 Task: Create a due date automation trigger when advanced on, on the monday after a card is due add content with a name or a description not starting with resume at 11:00 AM.
Action: Mouse moved to (1130, 336)
Screenshot: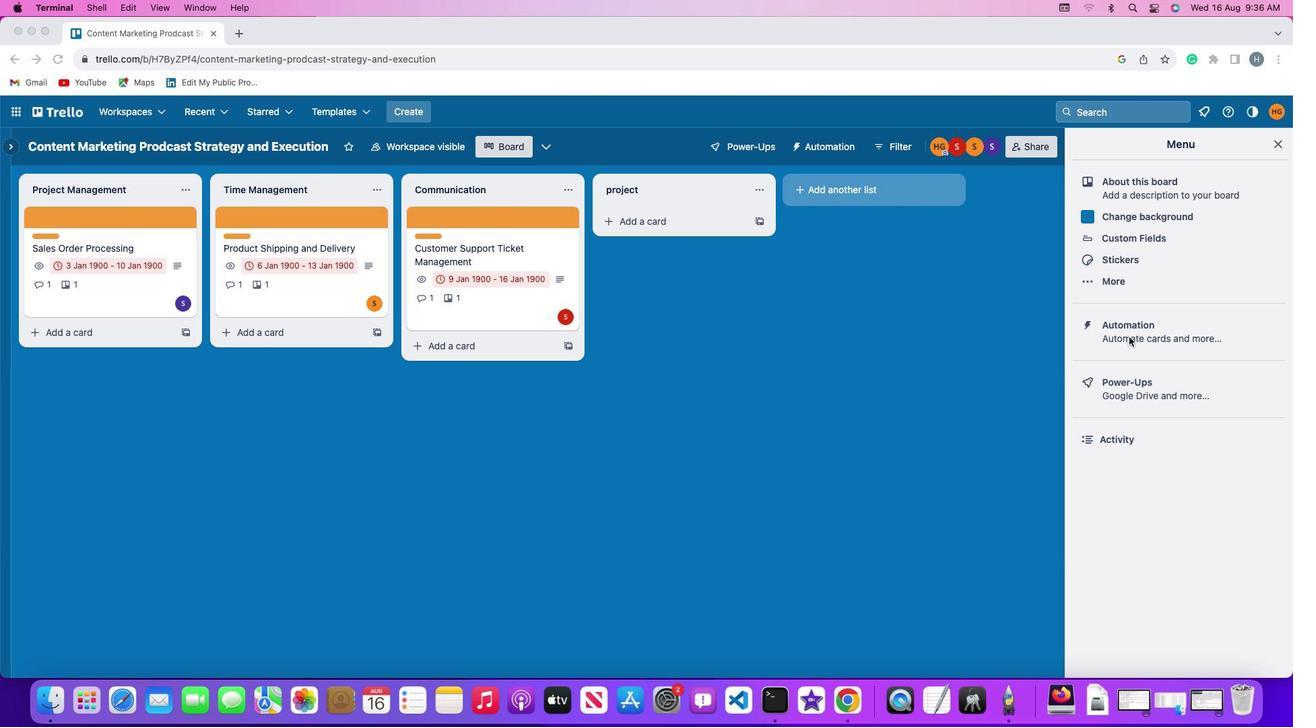 
Action: Mouse pressed left at (1130, 336)
Screenshot: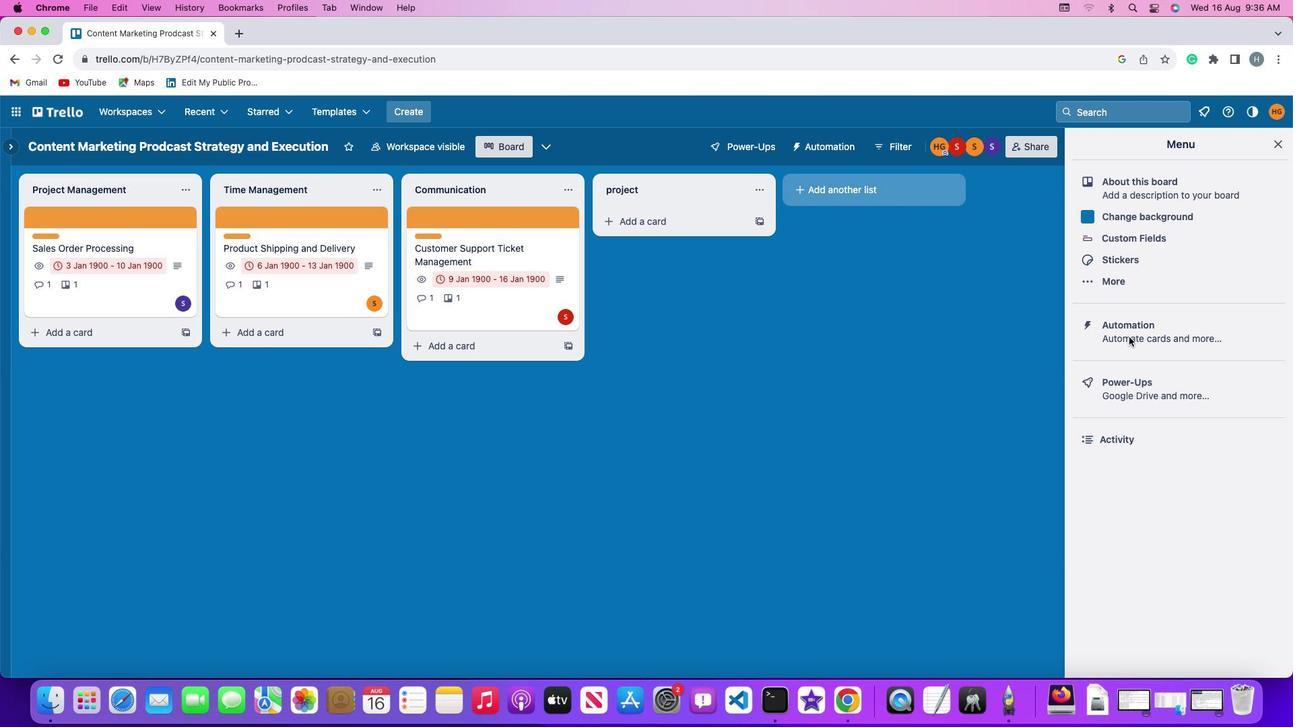 
Action: Mouse pressed left at (1130, 336)
Screenshot: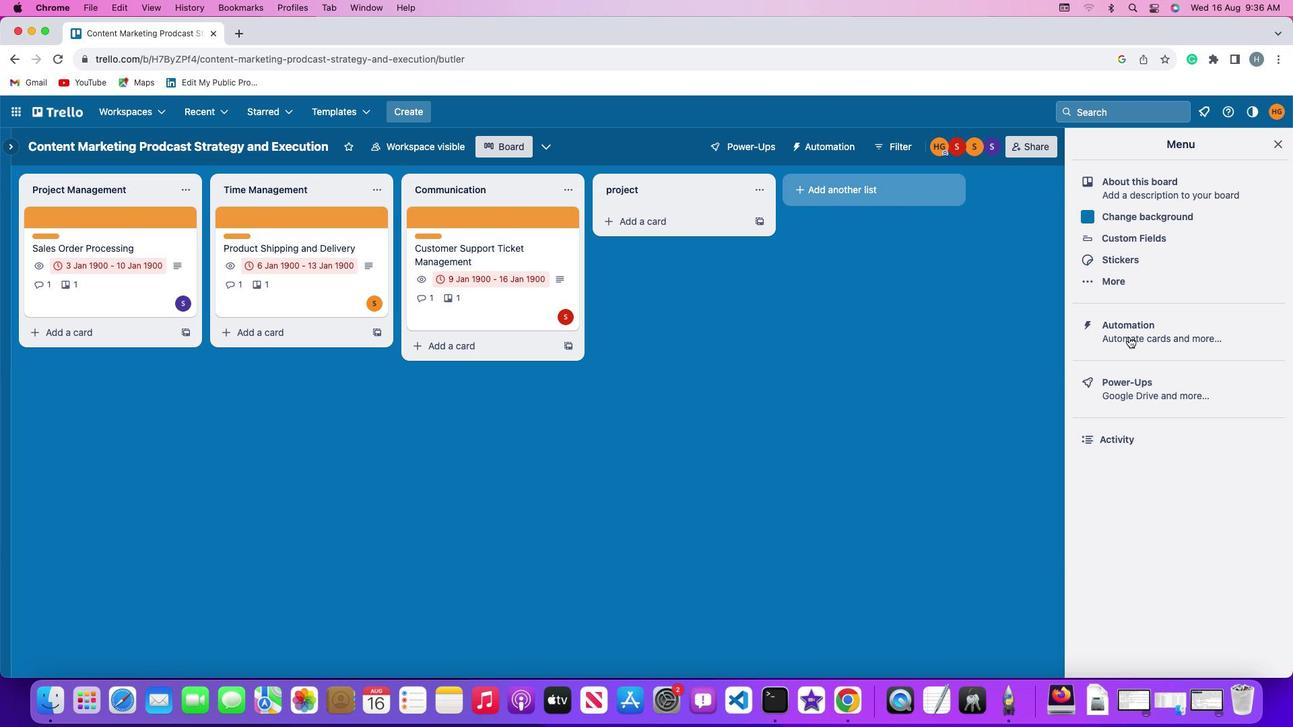 
Action: Mouse moved to (80, 321)
Screenshot: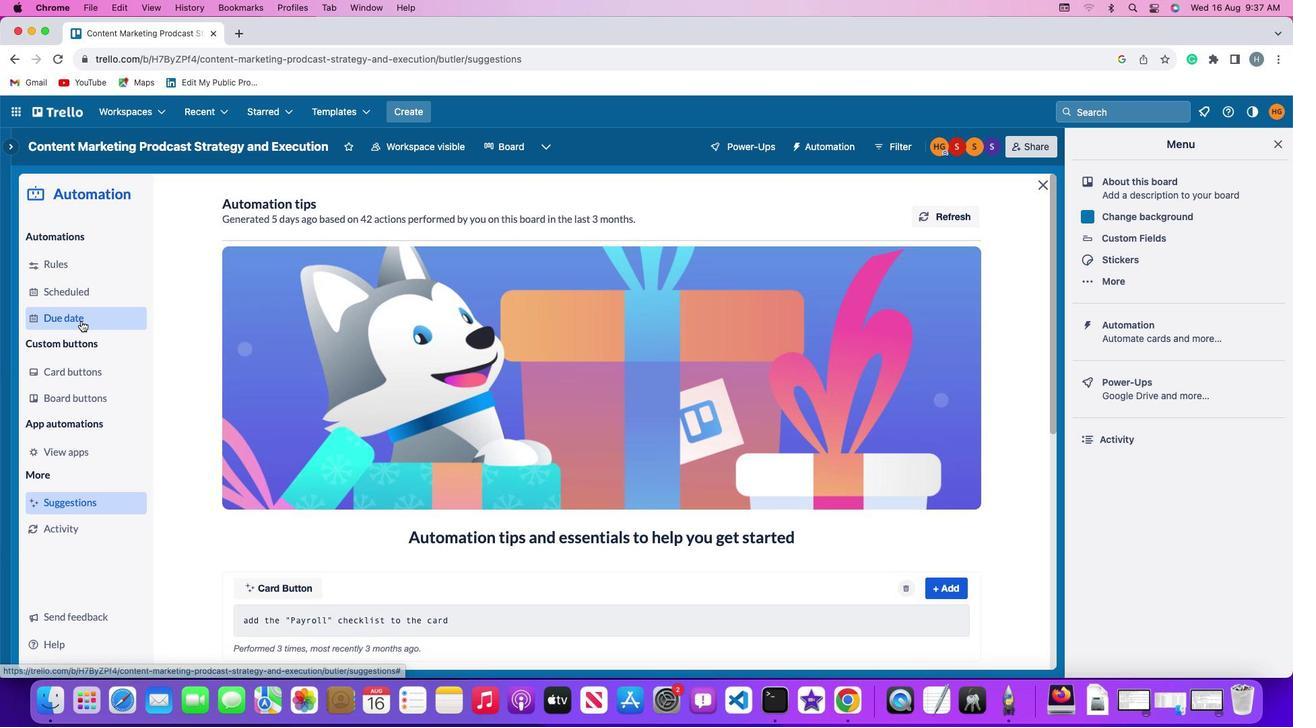 
Action: Mouse pressed left at (80, 321)
Screenshot: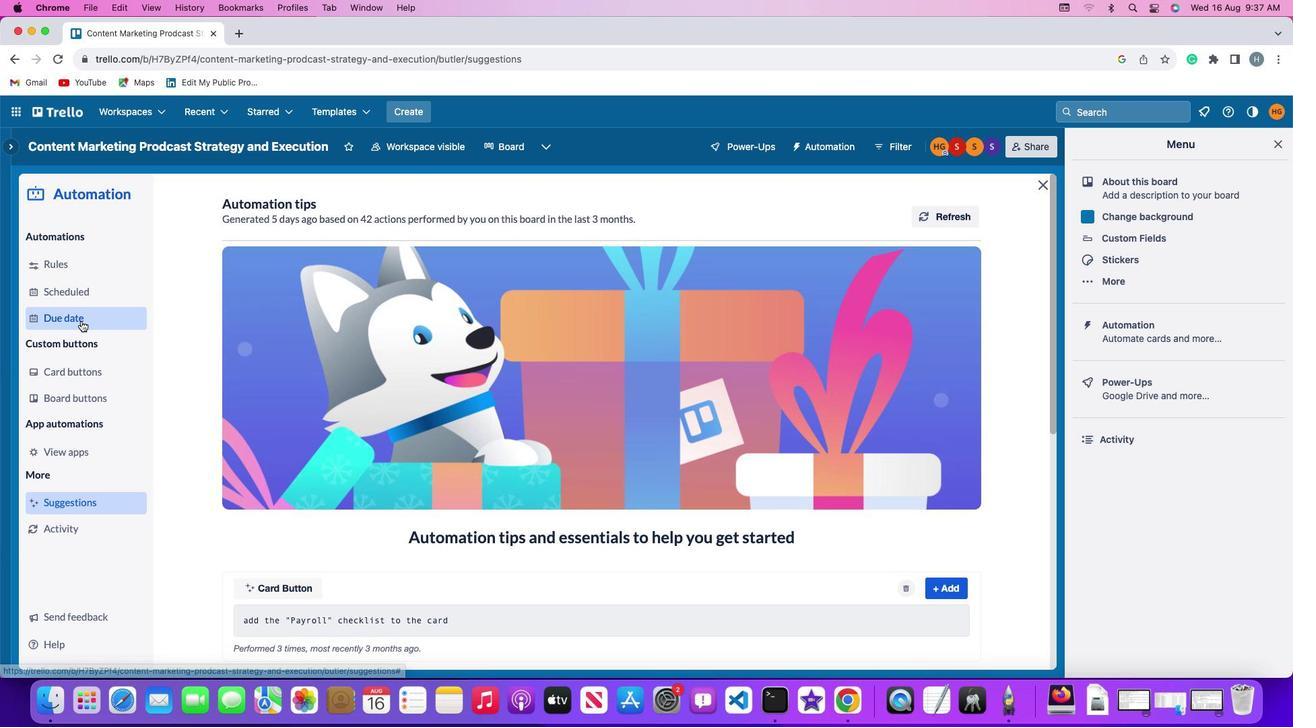 
Action: Mouse moved to (914, 204)
Screenshot: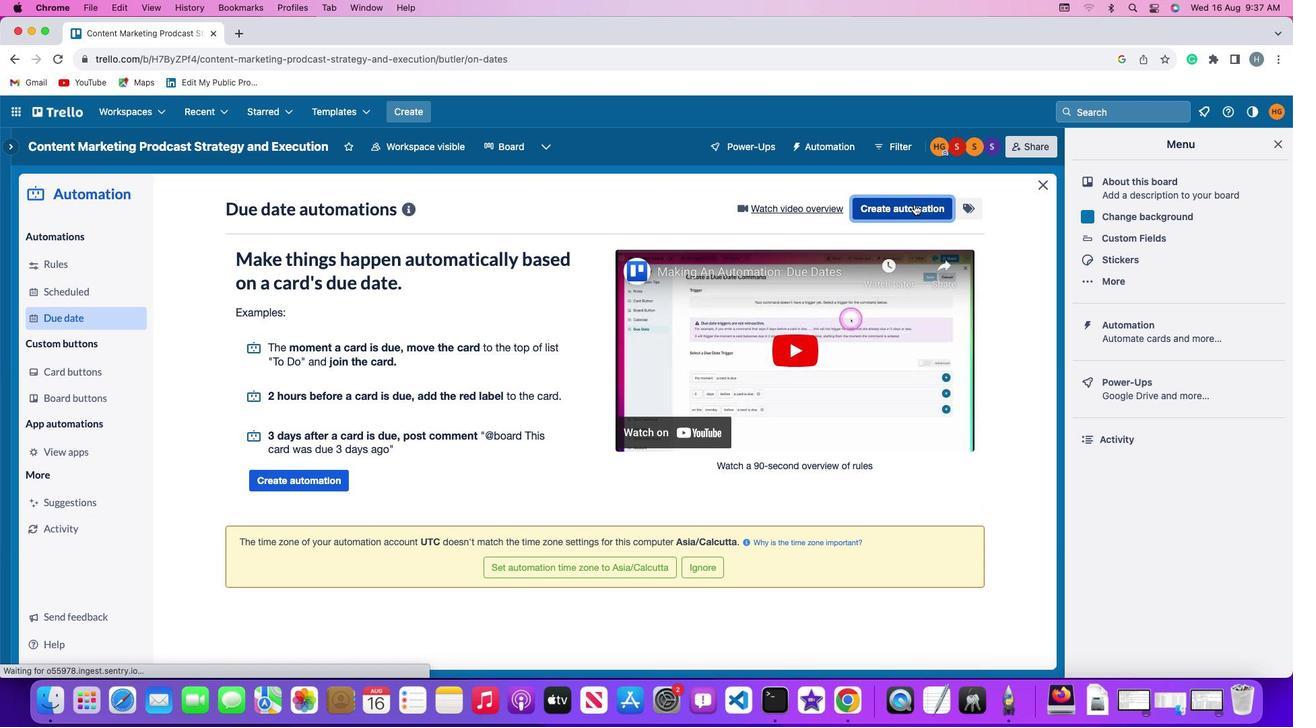 
Action: Mouse pressed left at (914, 204)
Screenshot: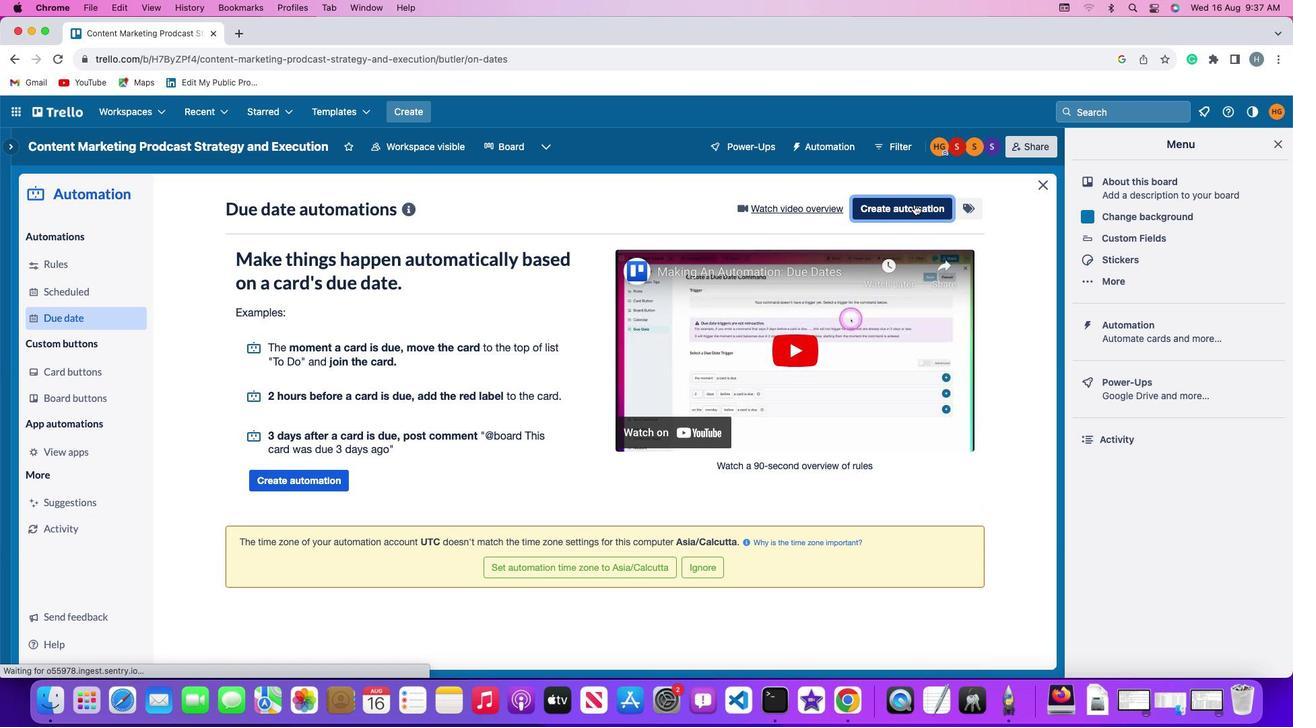 
Action: Mouse moved to (318, 340)
Screenshot: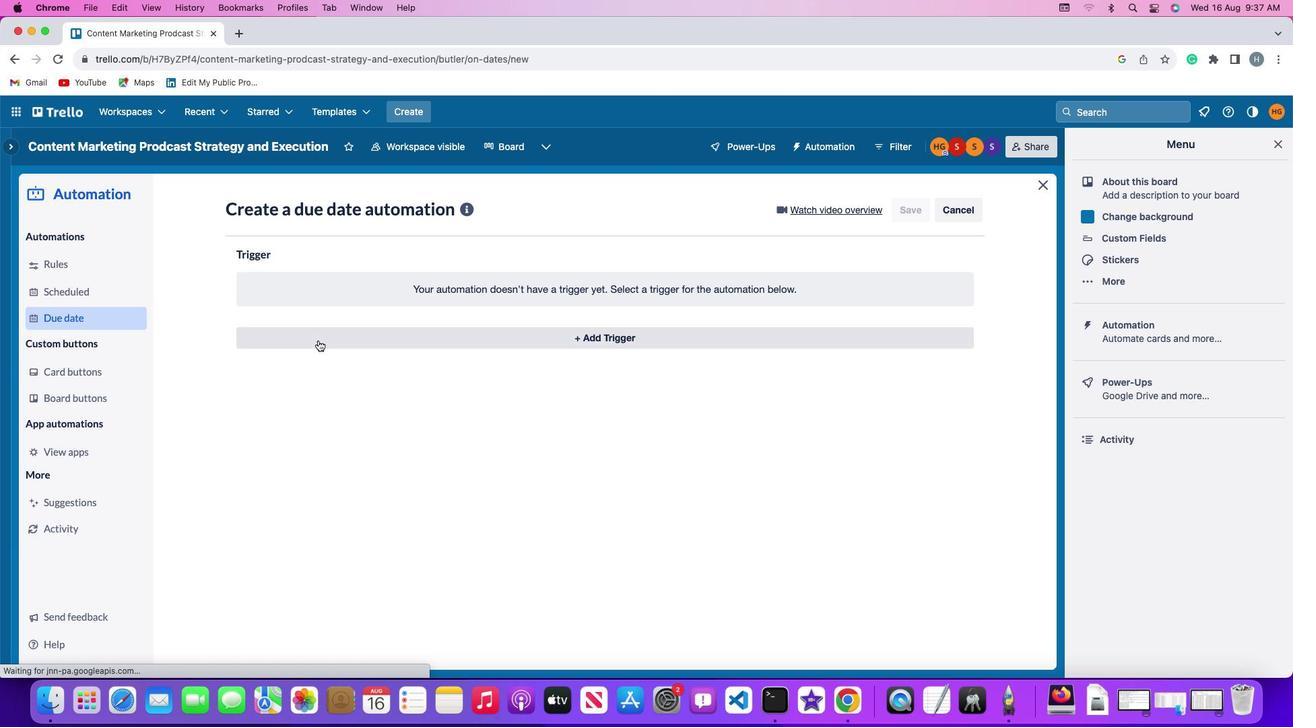 
Action: Mouse pressed left at (318, 340)
Screenshot: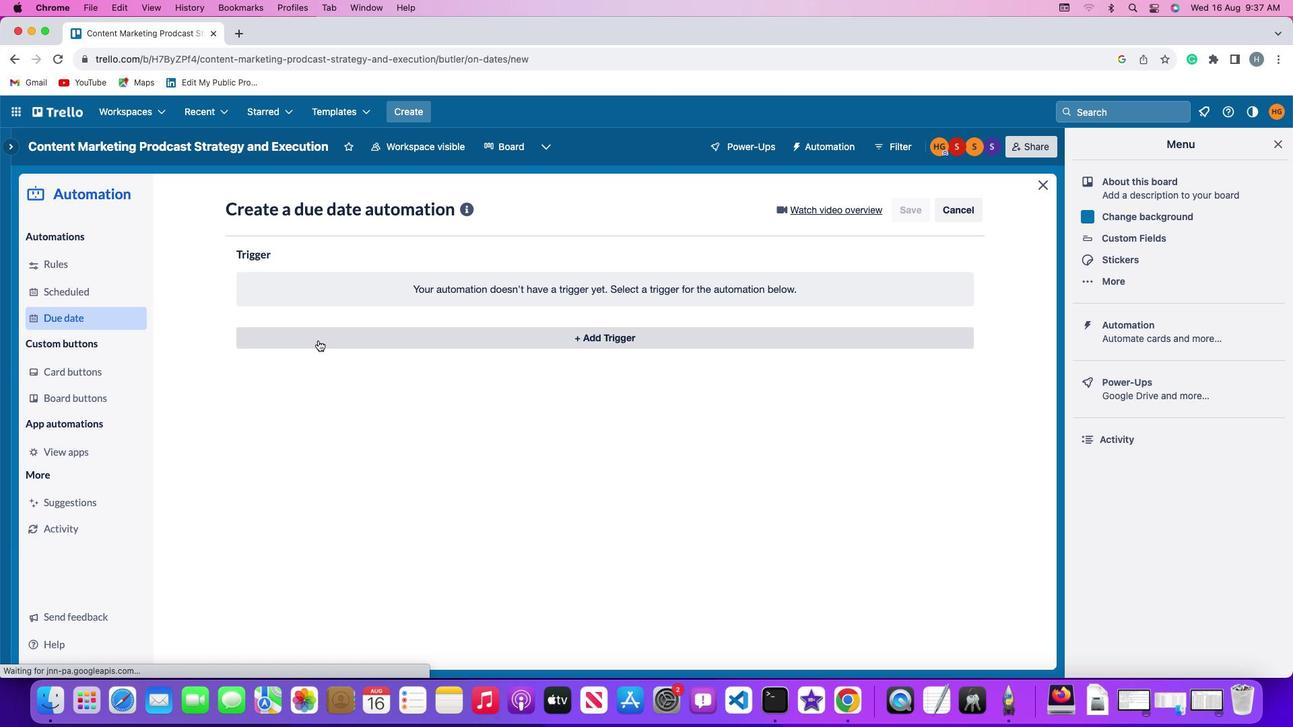 
Action: Mouse moved to (291, 592)
Screenshot: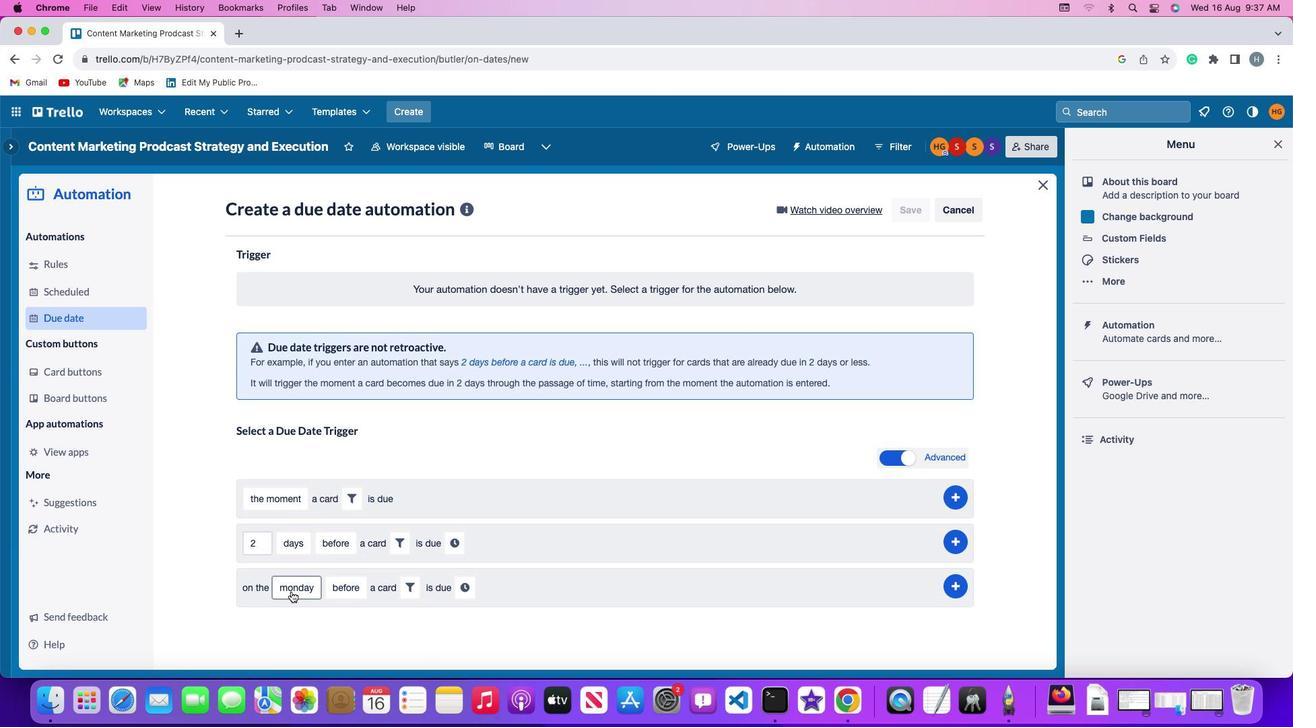 
Action: Mouse pressed left at (291, 592)
Screenshot: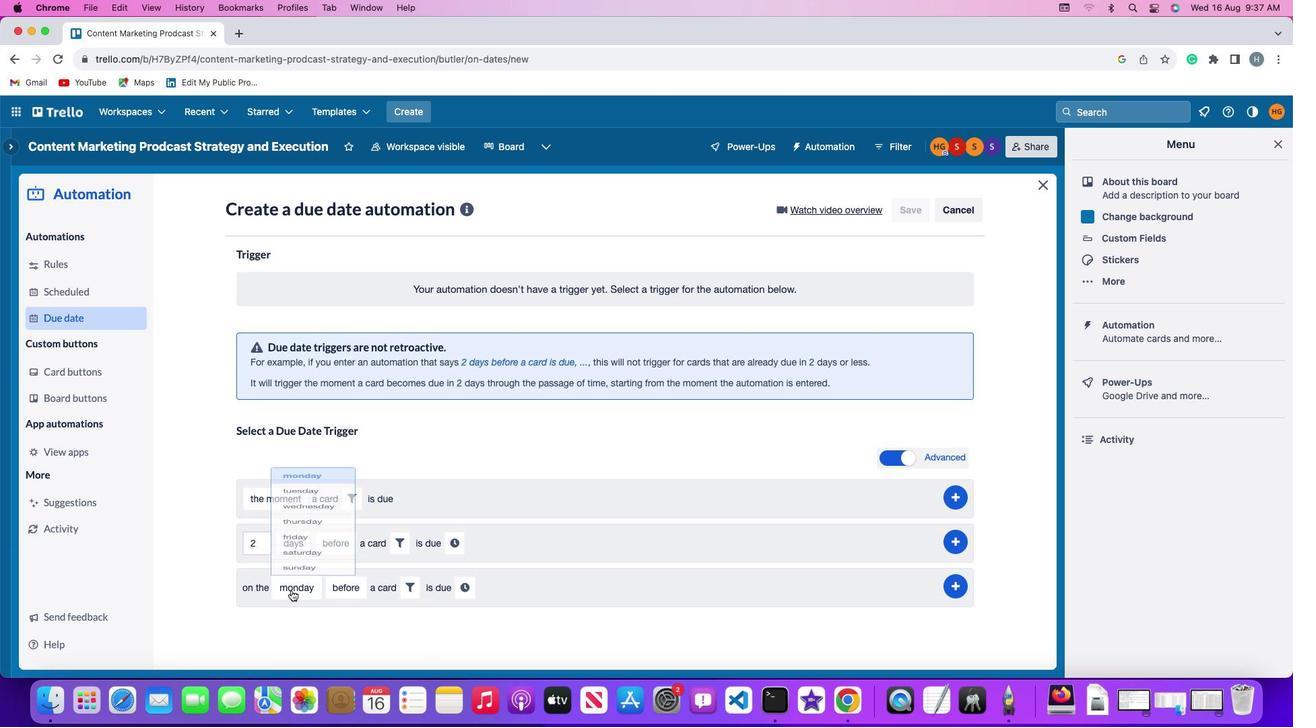 
Action: Mouse moved to (318, 400)
Screenshot: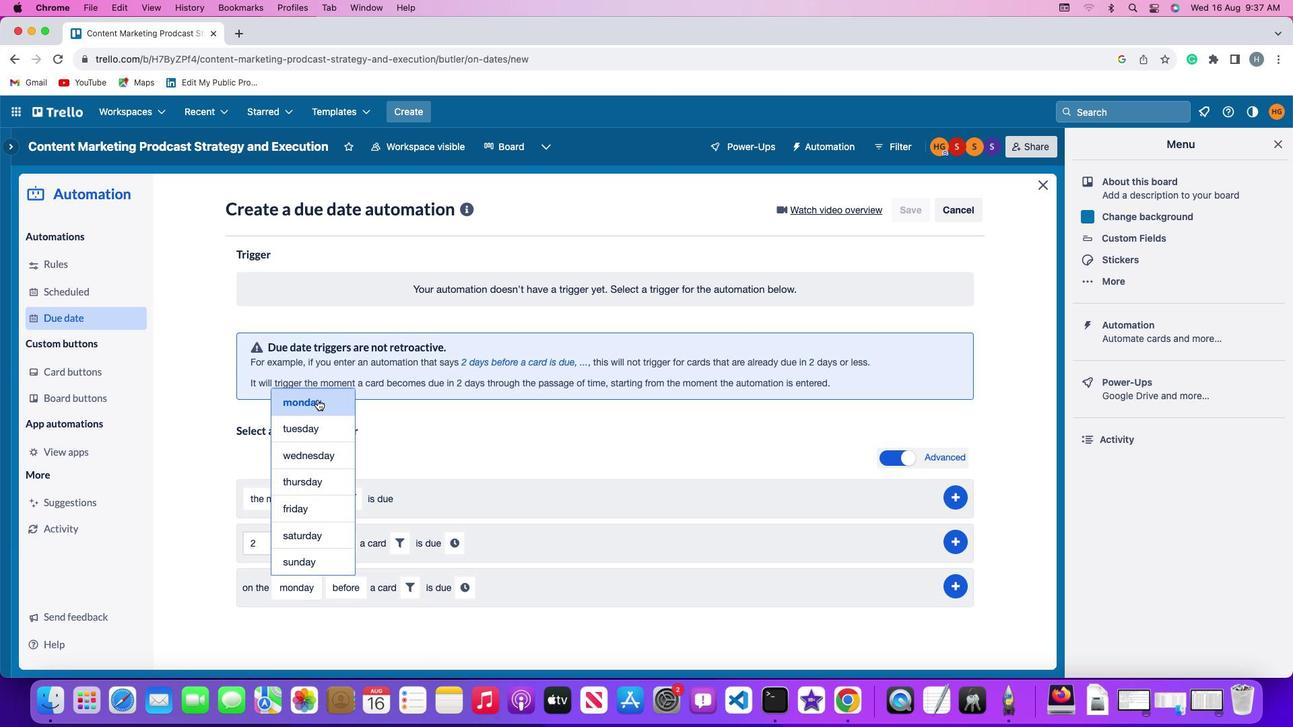 
Action: Mouse pressed left at (318, 400)
Screenshot: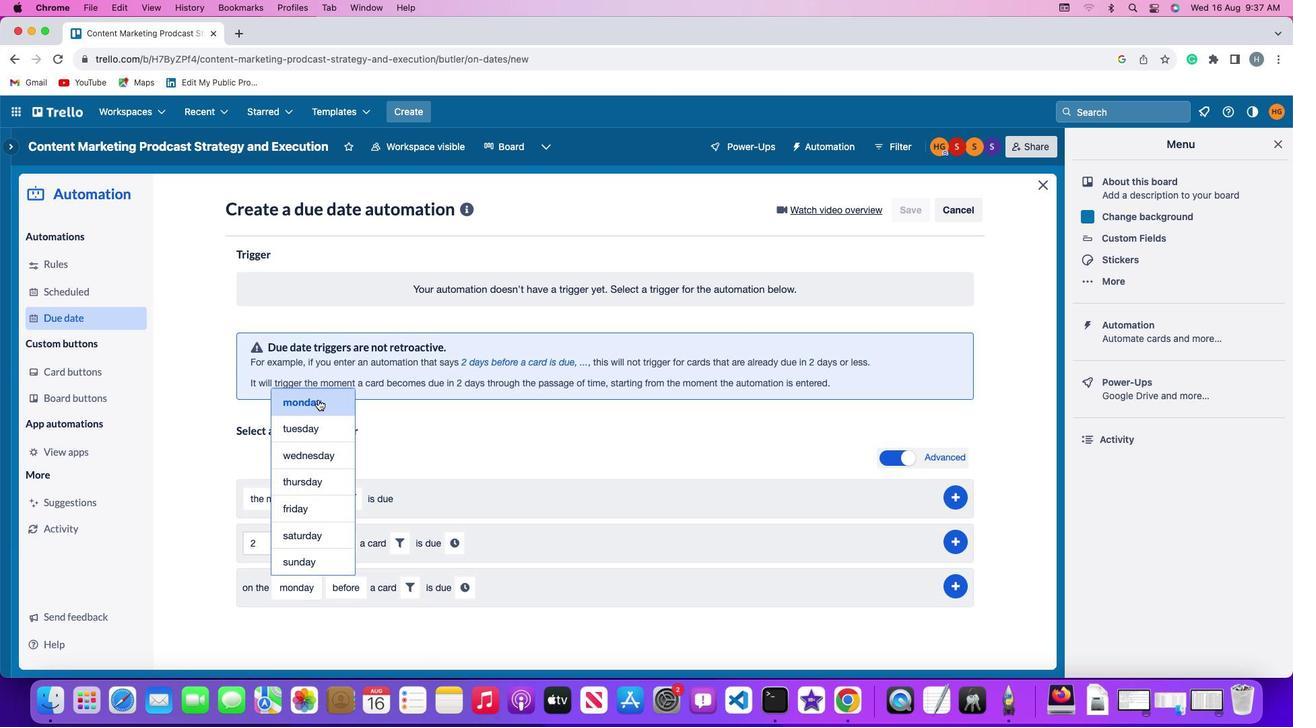 
Action: Mouse moved to (351, 588)
Screenshot: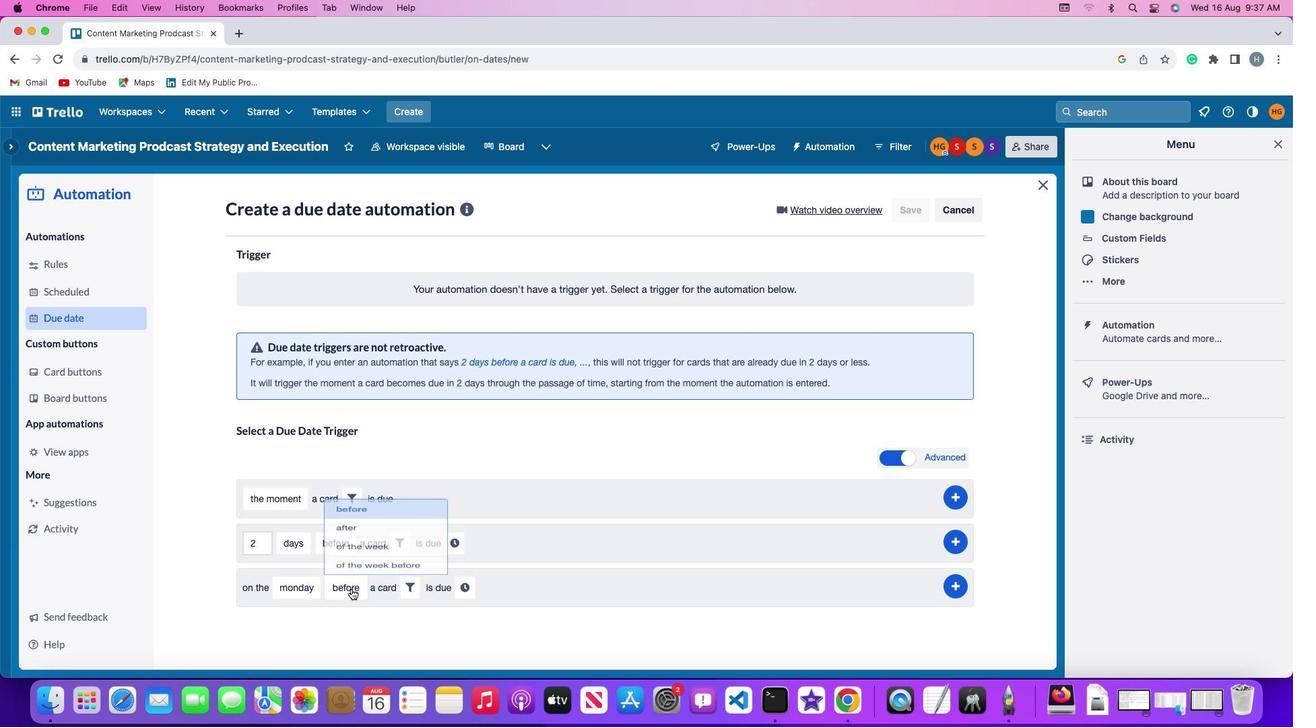 
Action: Mouse pressed left at (351, 588)
Screenshot: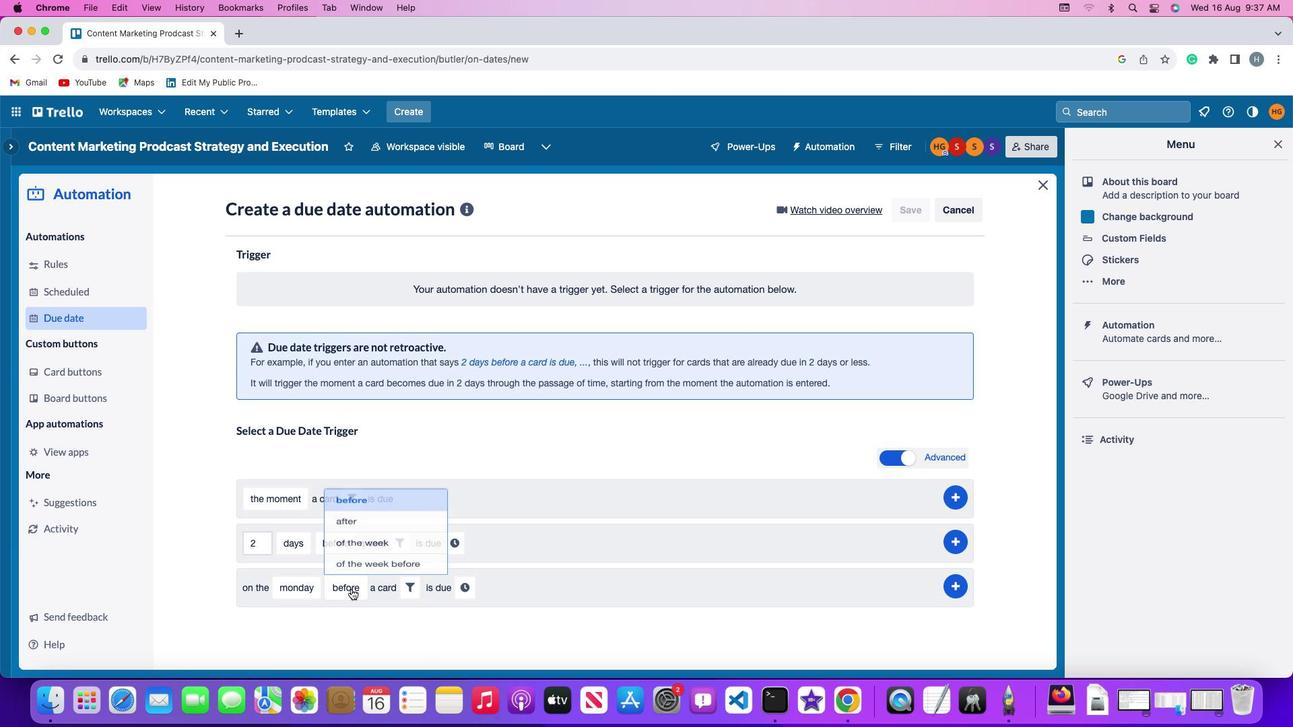 
Action: Mouse moved to (378, 503)
Screenshot: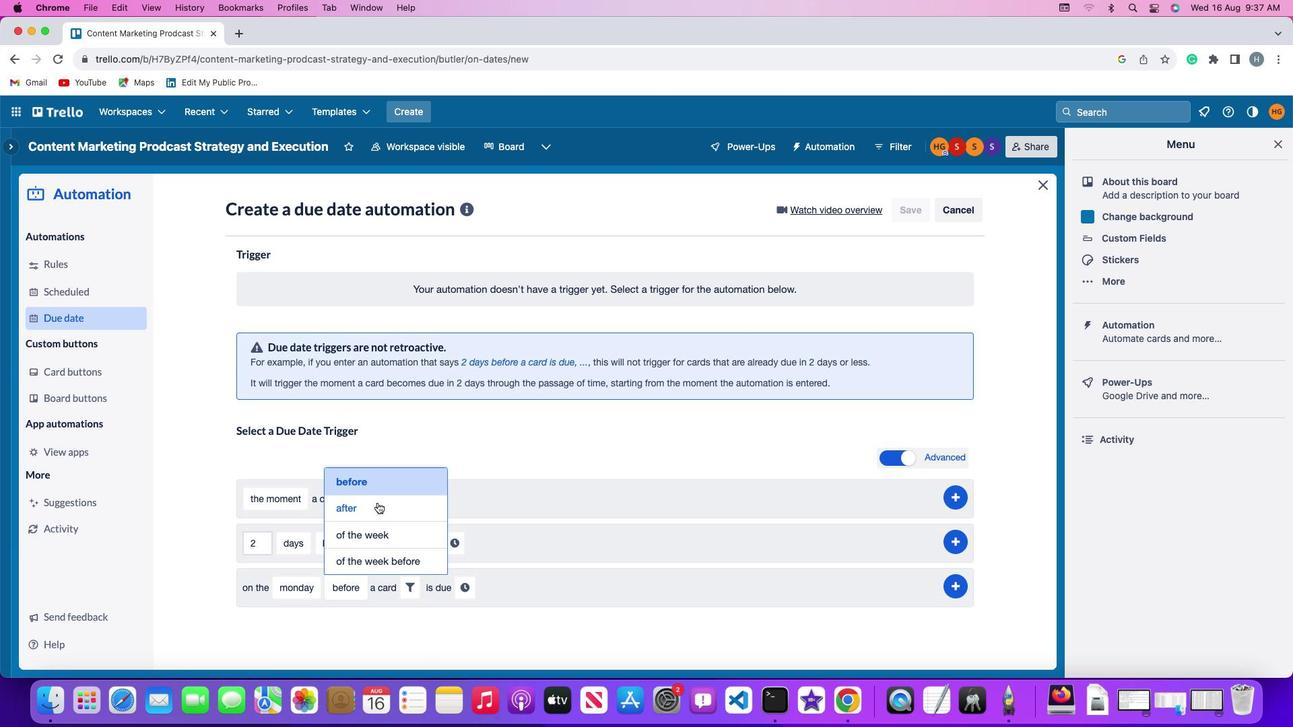 
Action: Mouse pressed left at (378, 503)
Screenshot: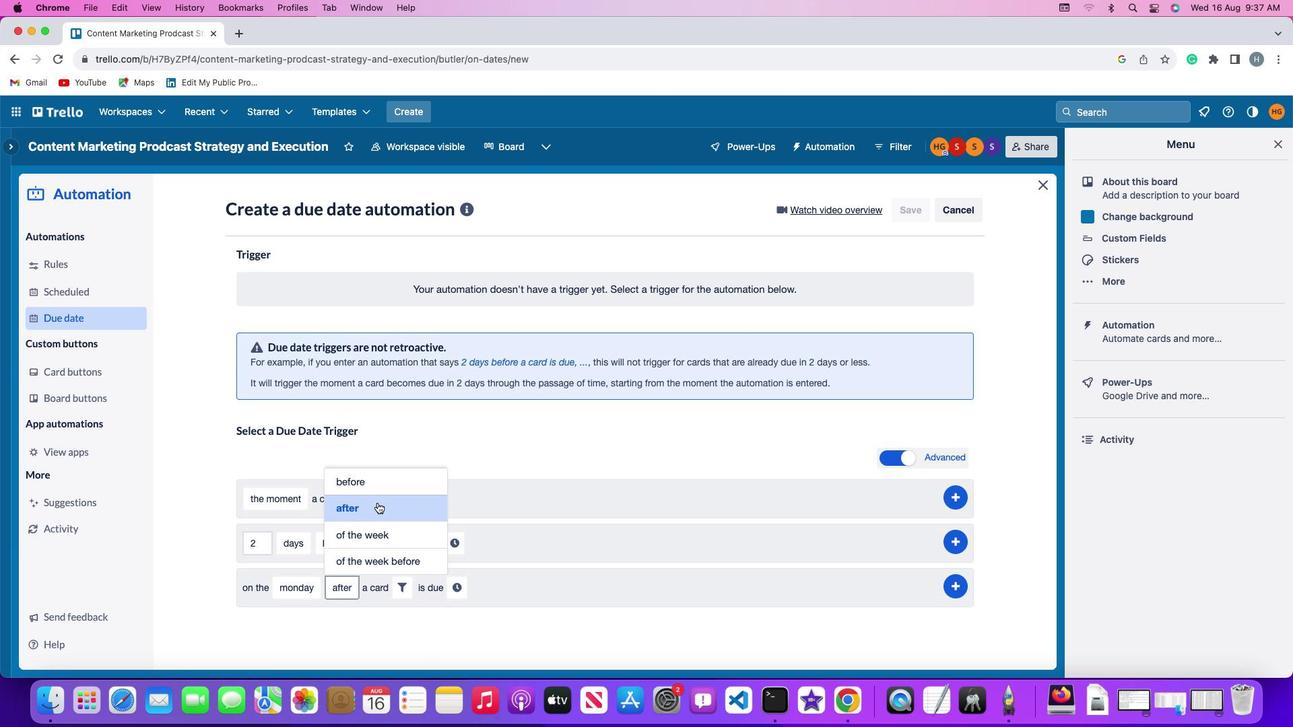 
Action: Mouse moved to (401, 592)
Screenshot: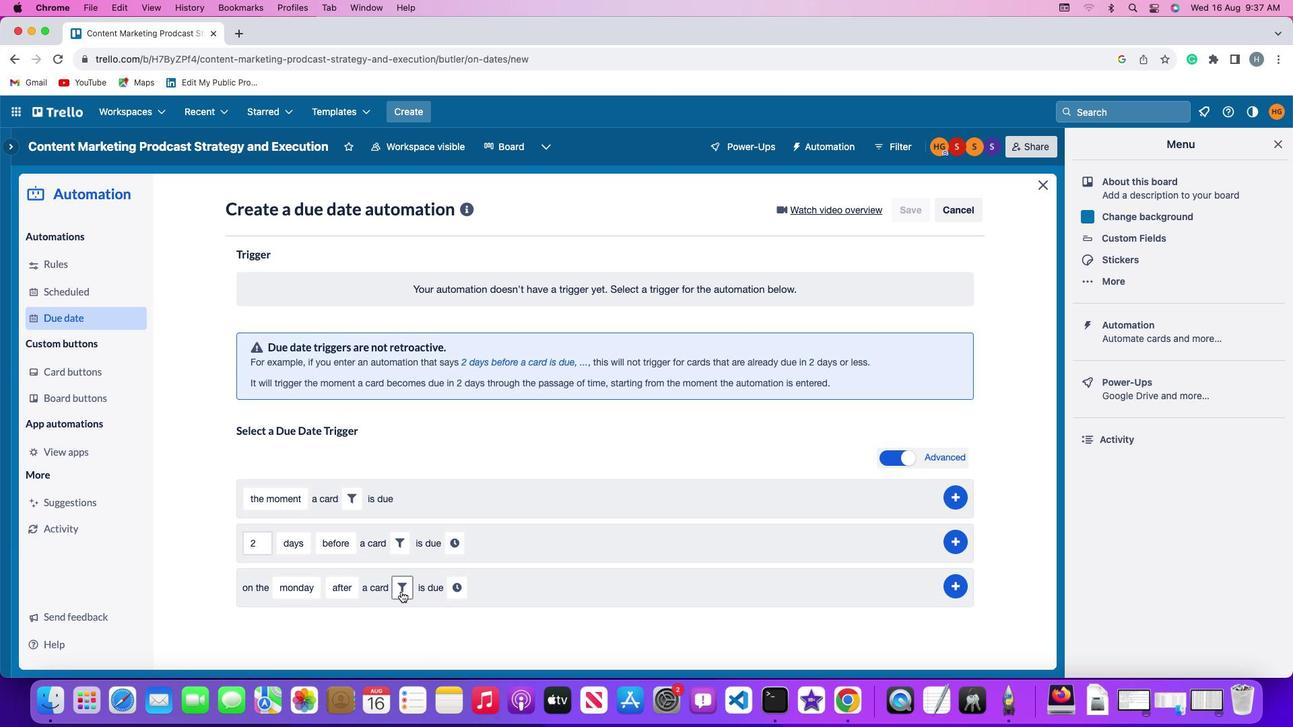 
Action: Mouse pressed left at (401, 592)
Screenshot: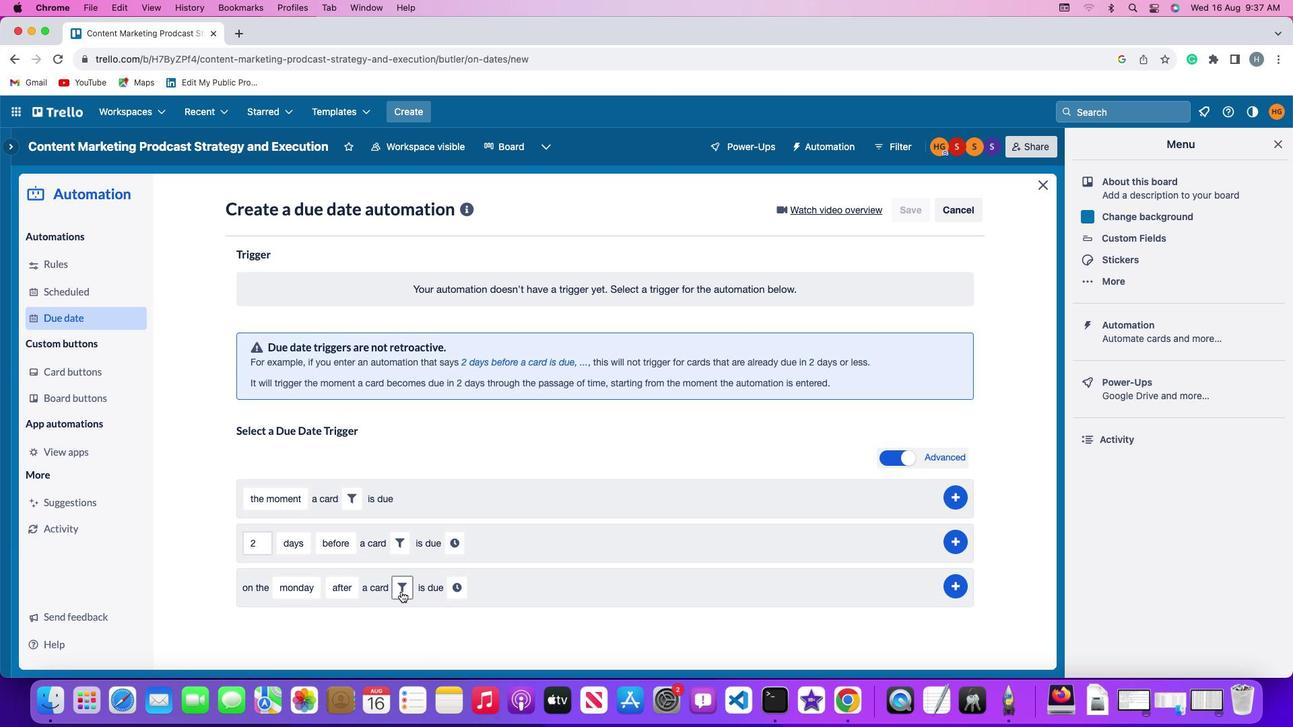 
Action: Mouse moved to (578, 626)
Screenshot: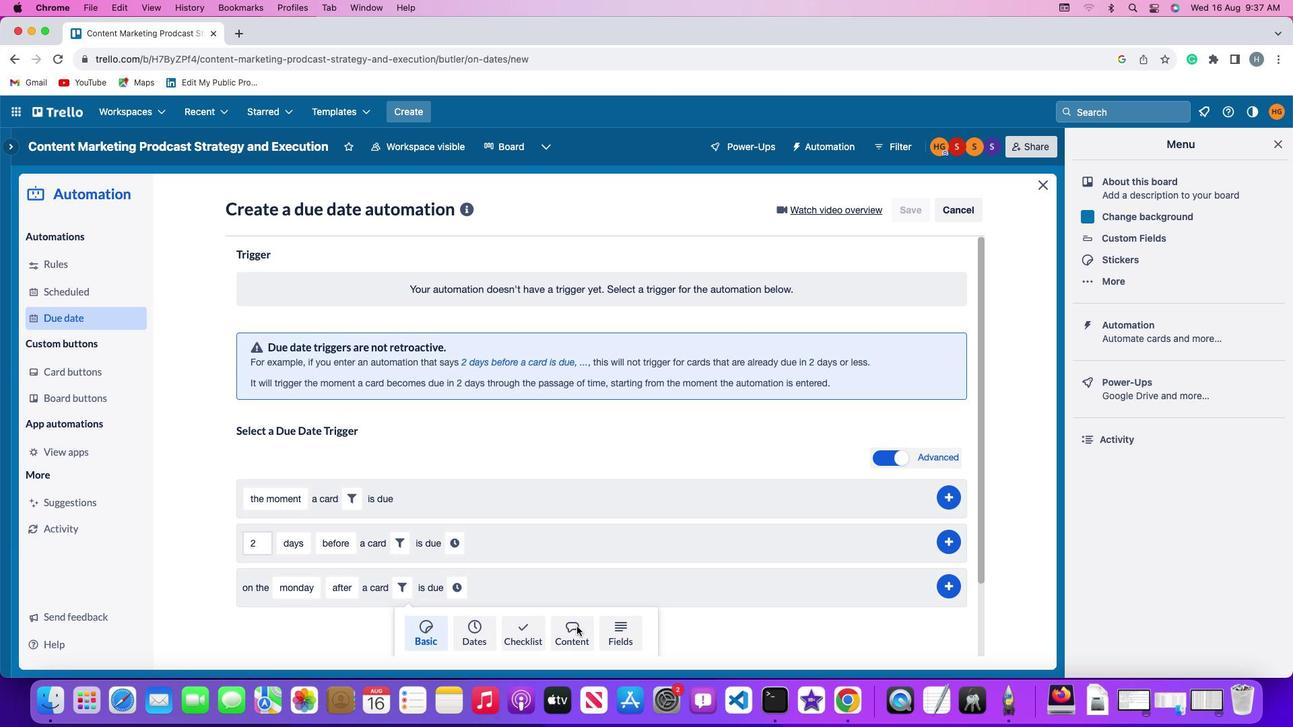 
Action: Mouse pressed left at (578, 626)
Screenshot: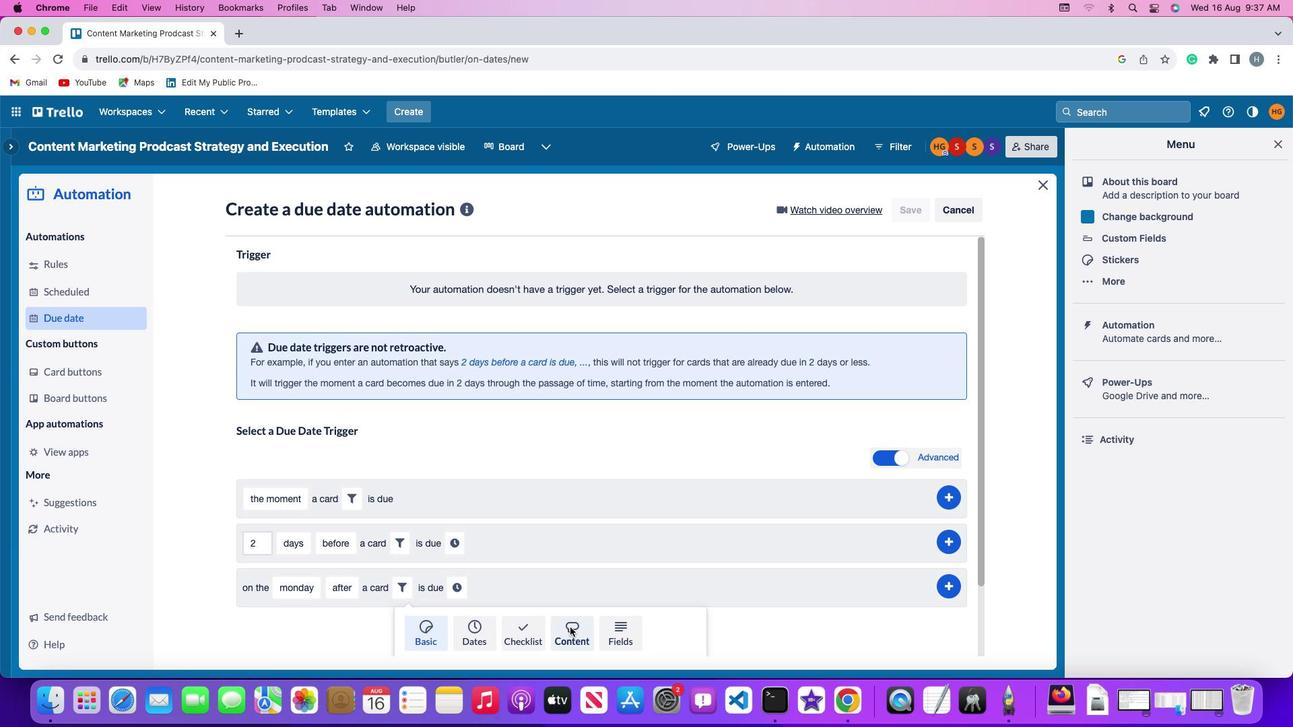 
Action: Mouse moved to (342, 632)
Screenshot: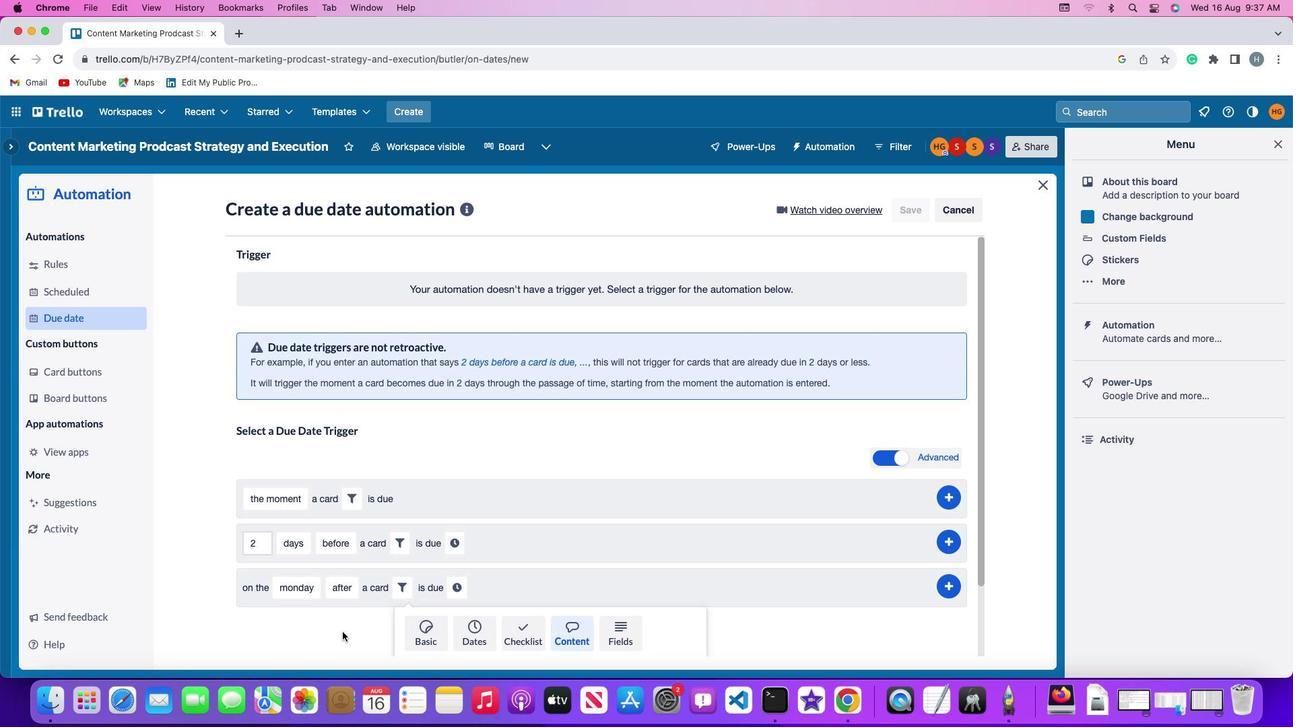 
Action: Mouse scrolled (342, 632) with delta (0, 0)
Screenshot: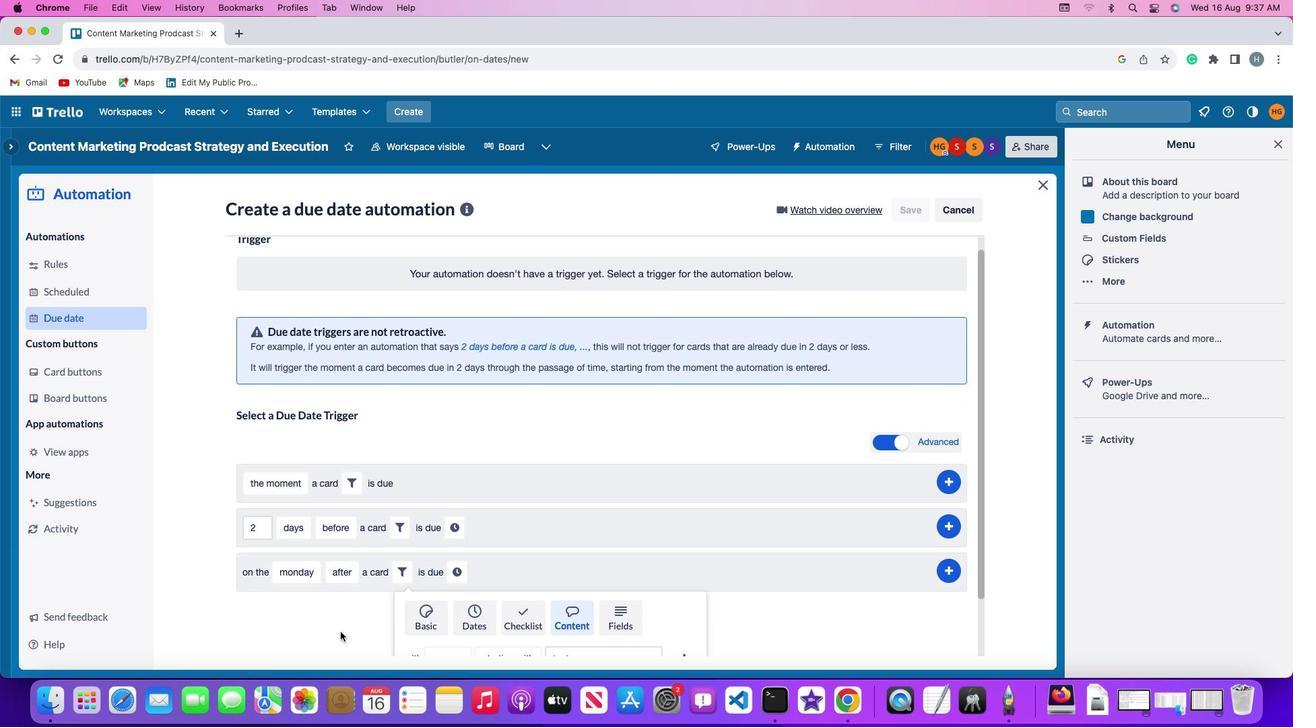
Action: Mouse scrolled (342, 632) with delta (0, 0)
Screenshot: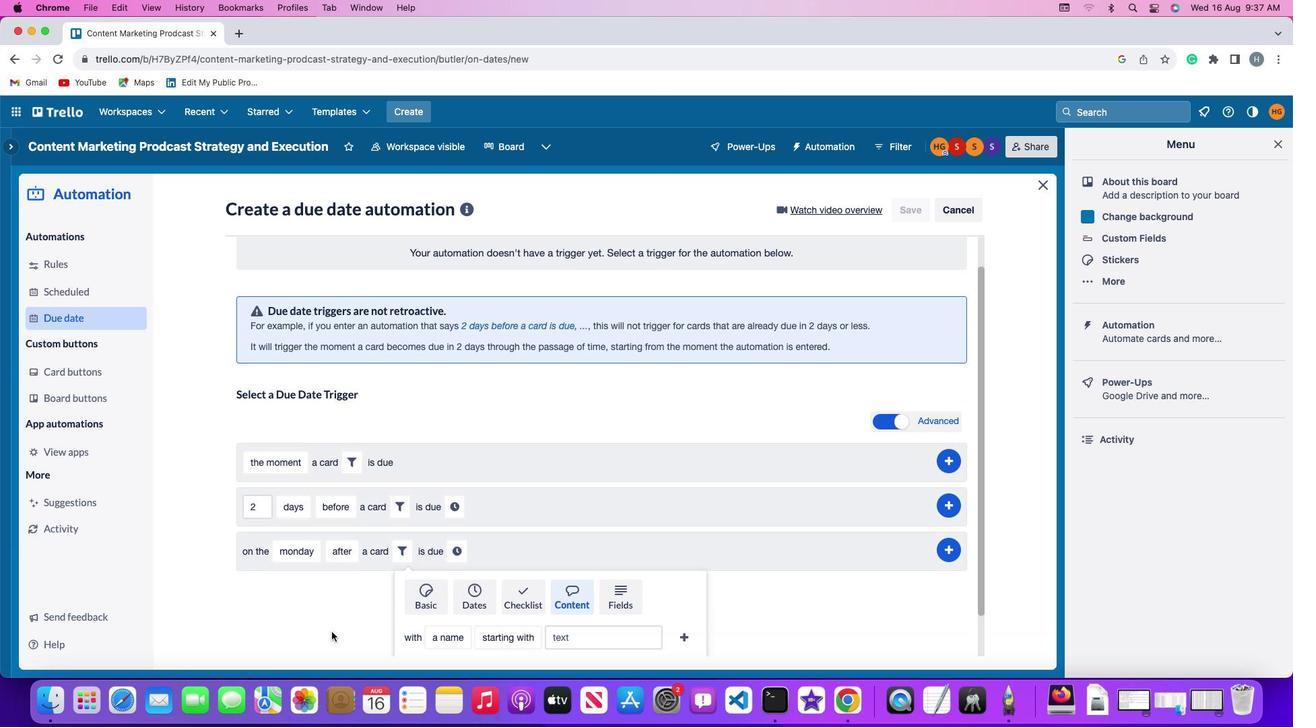
Action: Mouse scrolled (342, 632) with delta (0, -2)
Screenshot: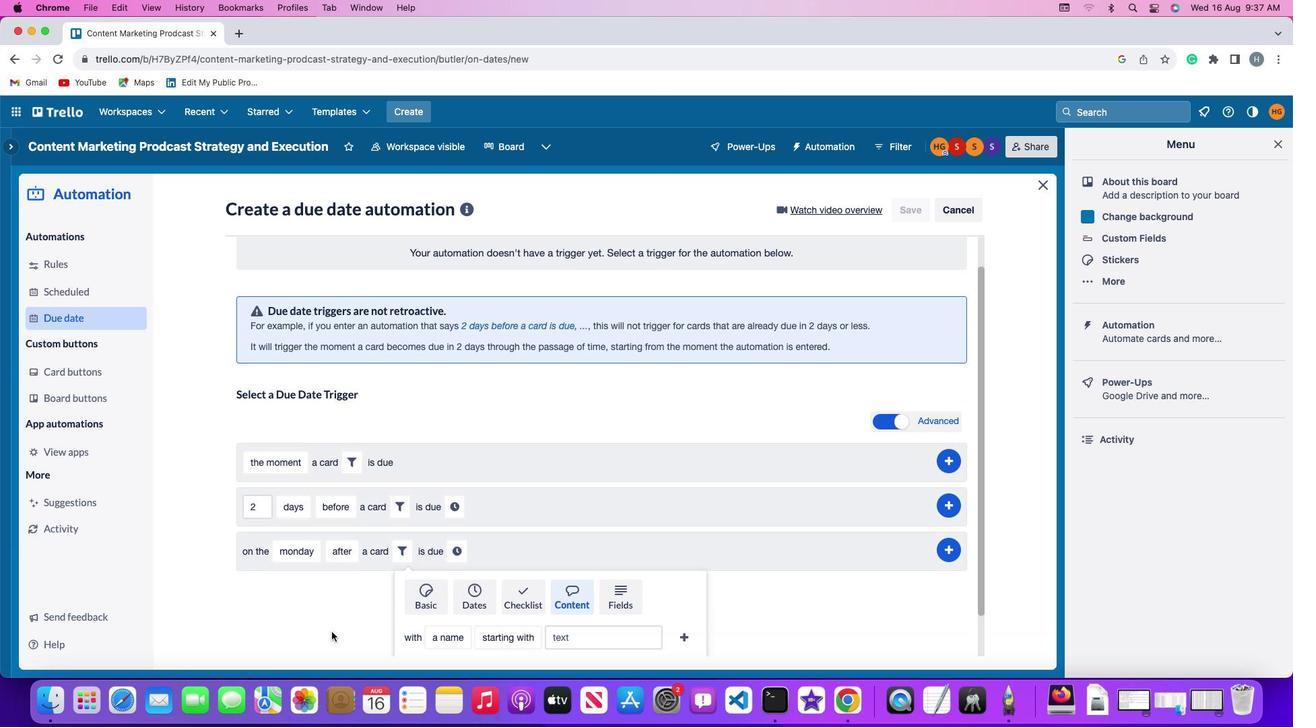 
Action: Mouse scrolled (342, 632) with delta (0, -3)
Screenshot: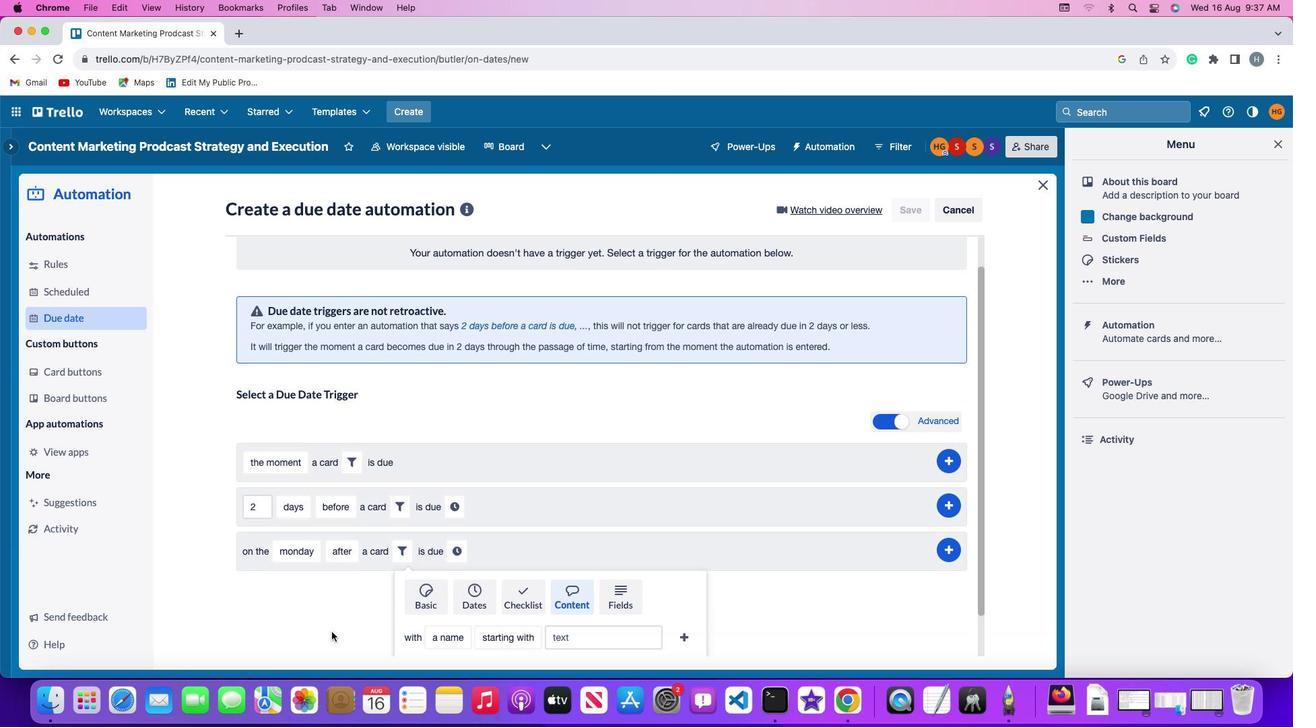 
Action: Mouse moved to (340, 632)
Screenshot: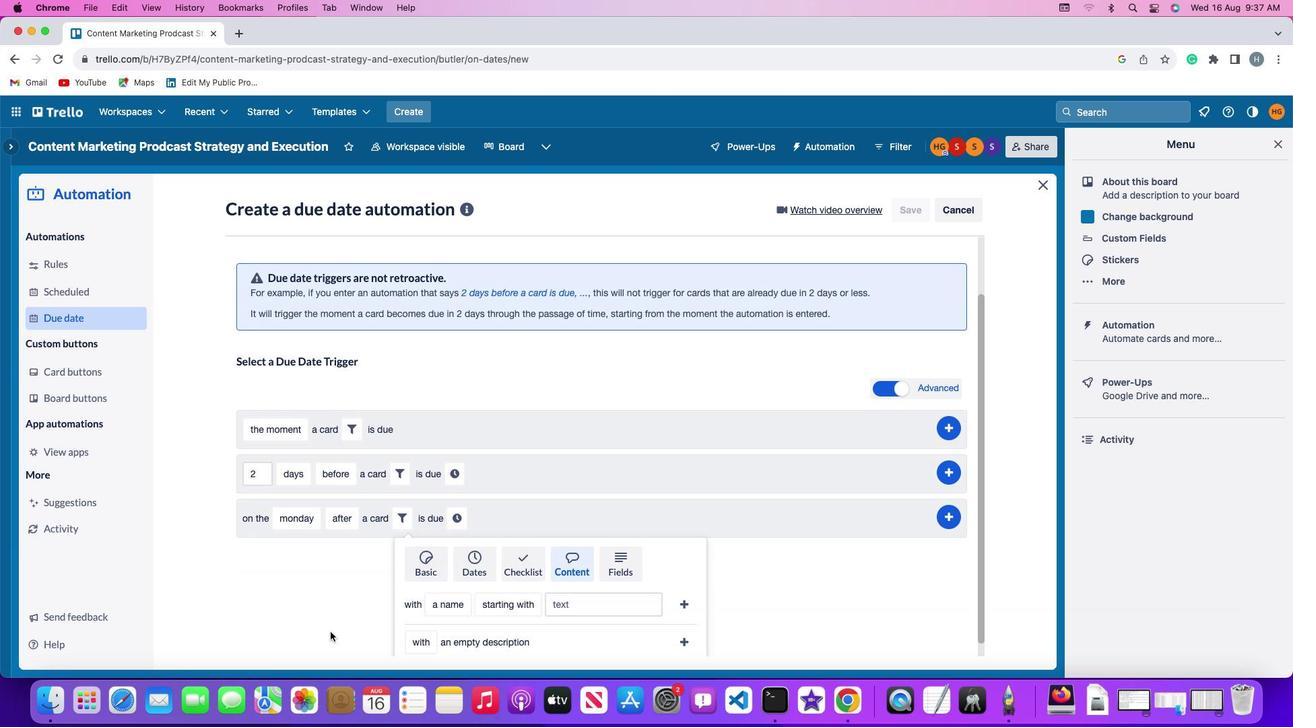 
Action: Mouse scrolled (340, 632) with delta (0, -4)
Screenshot: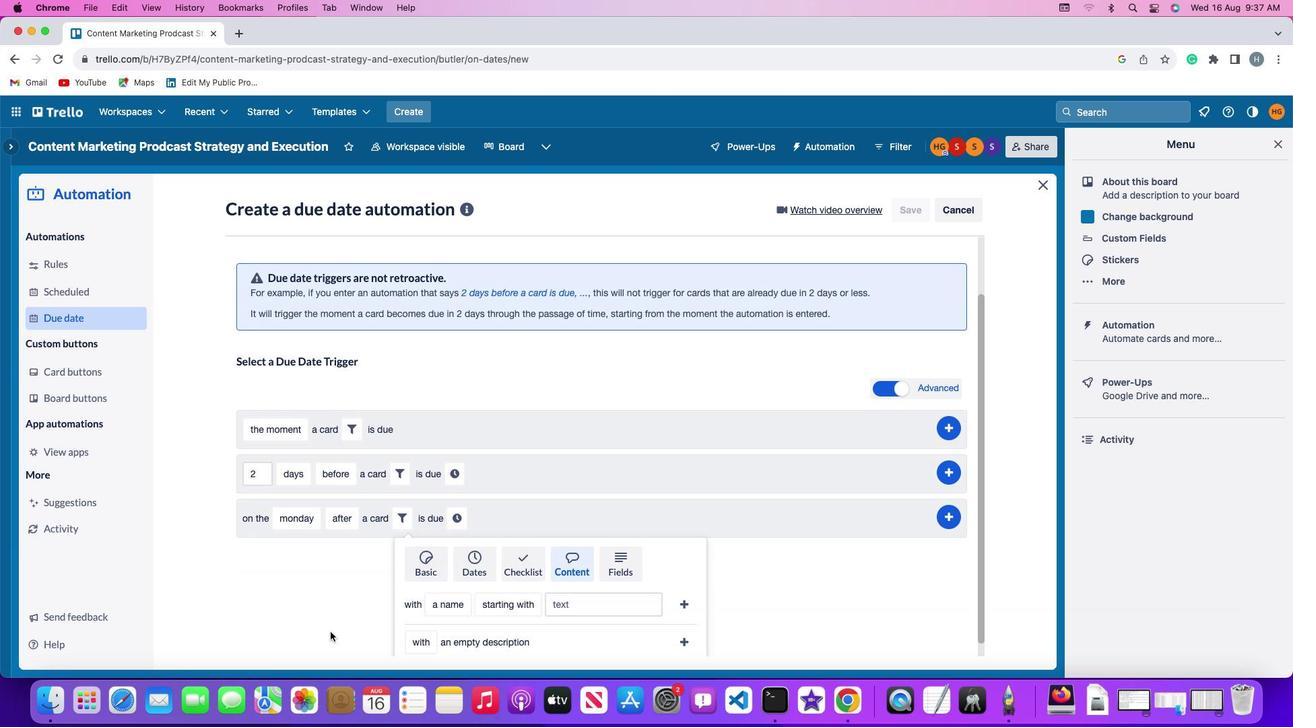 
Action: Mouse moved to (324, 626)
Screenshot: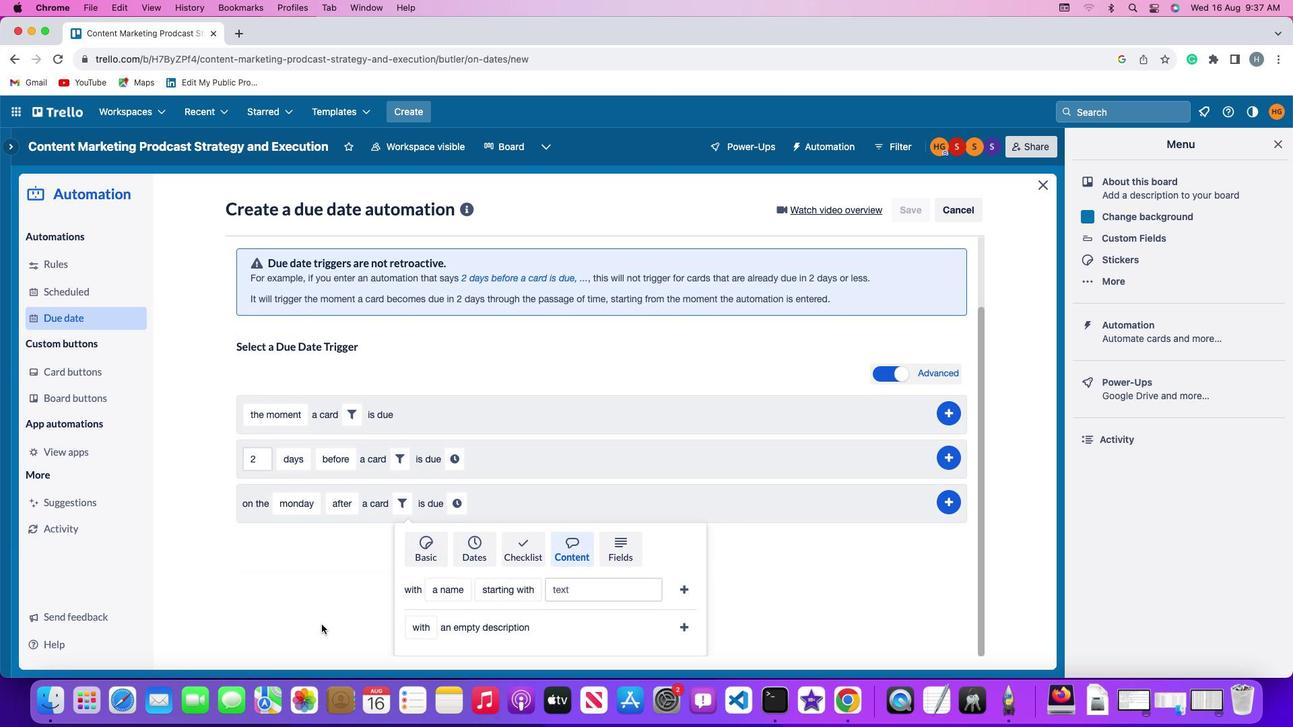 
Action: Mouse scrolled (324, 626) with delta (0, 0)
Screenshot: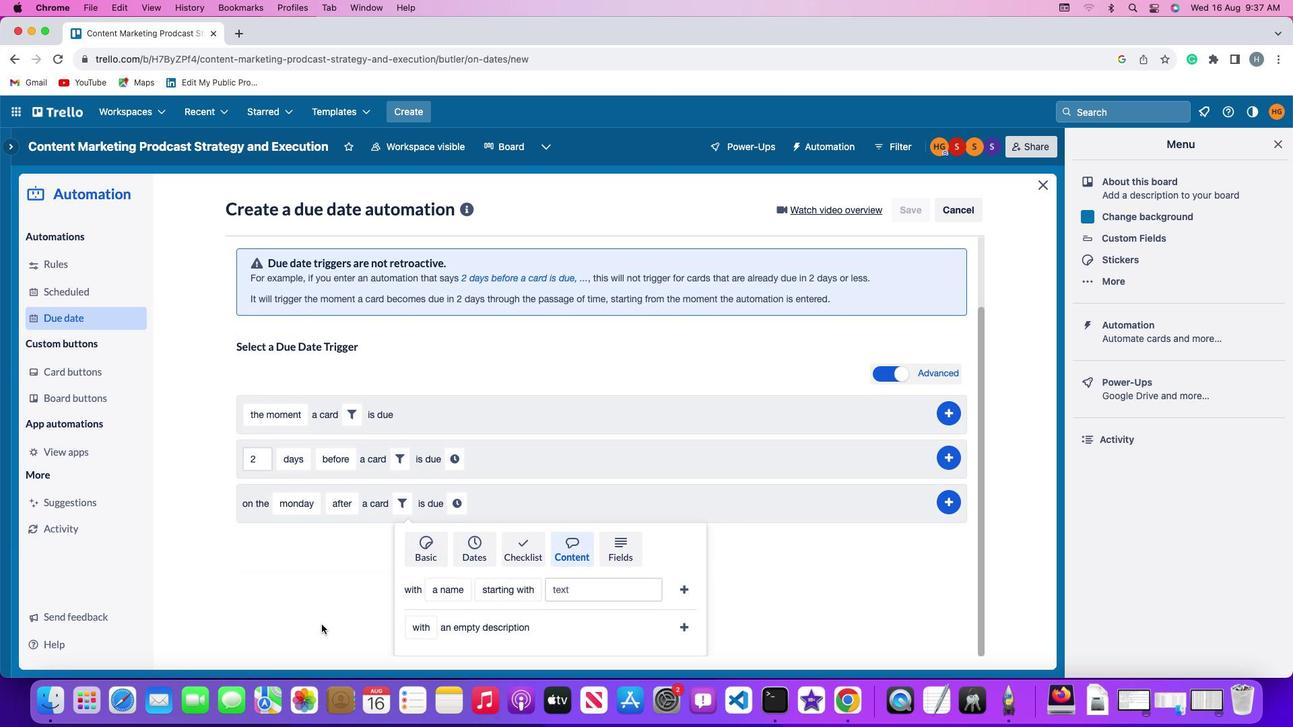 
Action: Mouse moved to (445, 595)
Screenshot: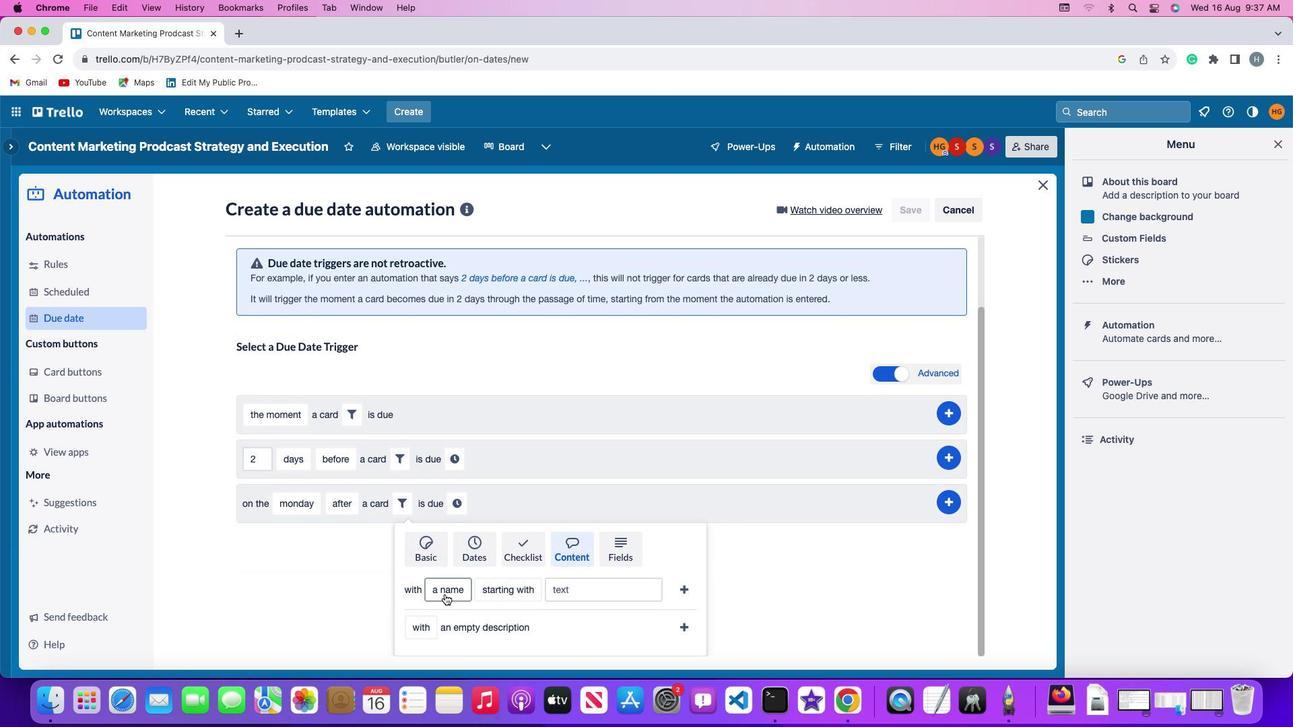 
Action: Mouse pressed left at (445, 595)
Screenshot: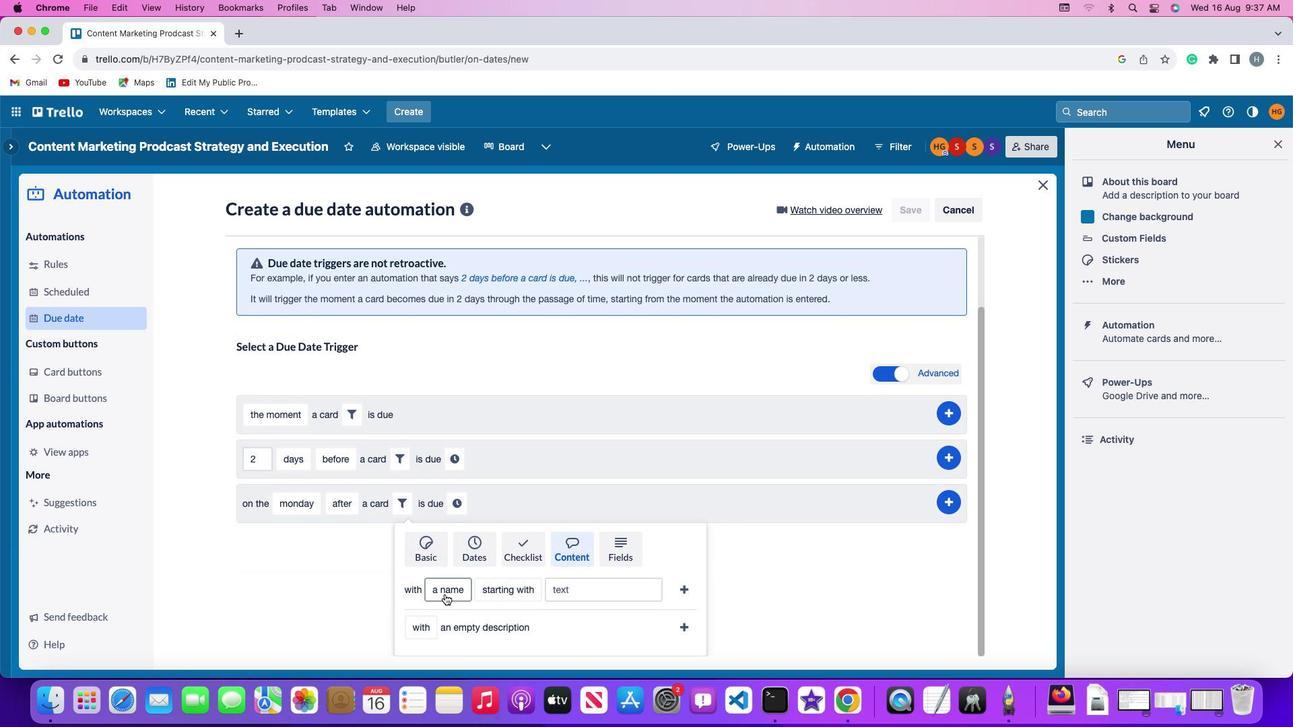 
Action: Mouse moved to (459, 557)
Screenshot: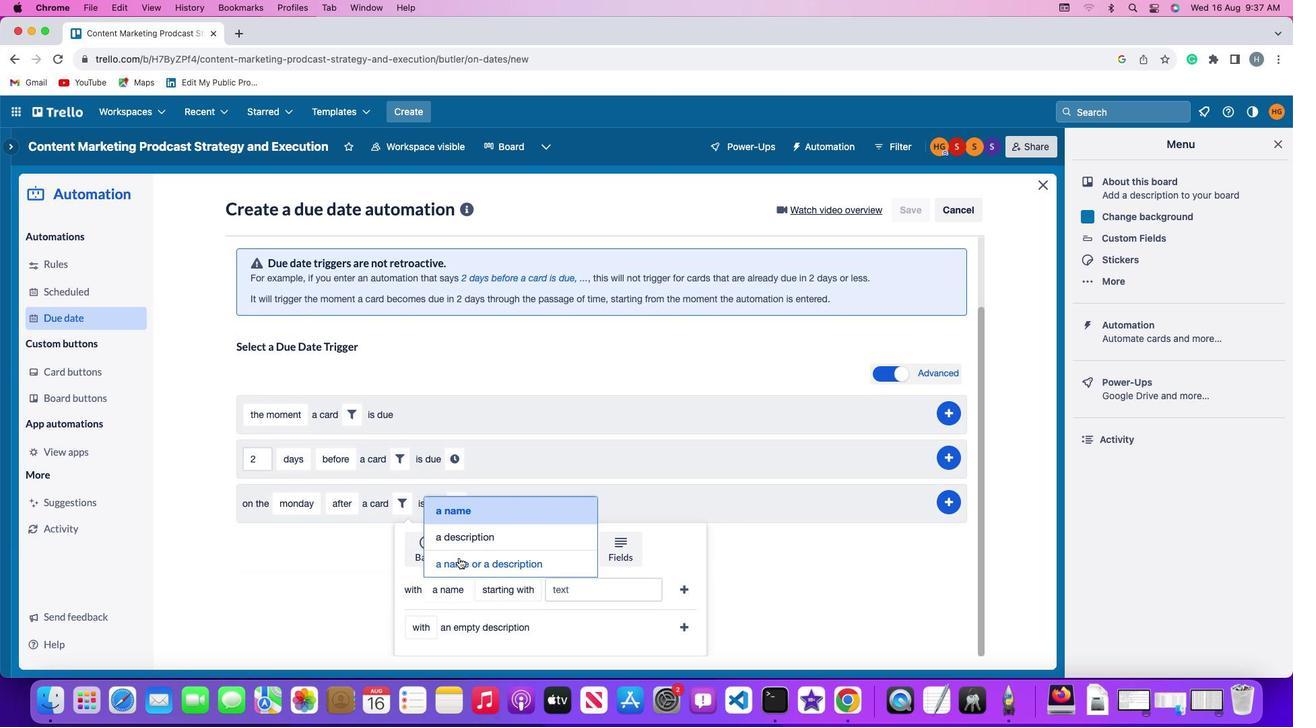 
Action: Mouse pressed left at (459, 557)
Screenshot: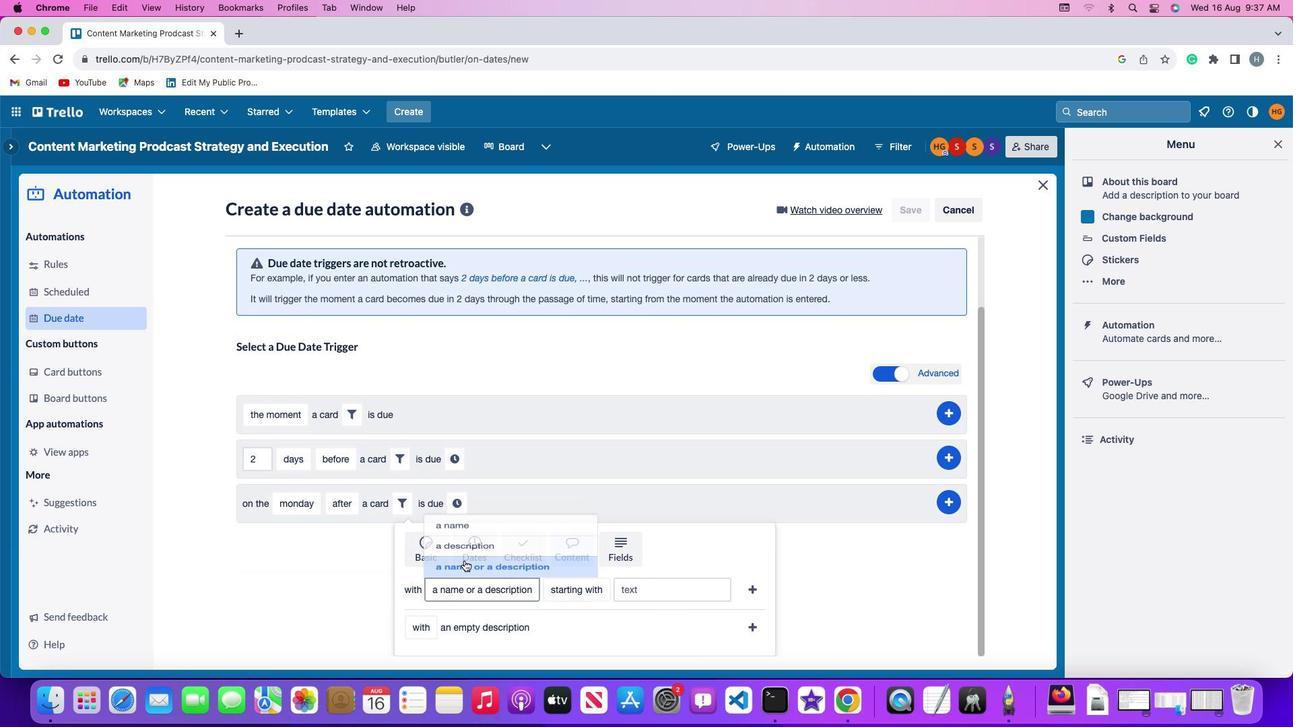 
Action: Mouse moved to (570, 588)
Screenshot: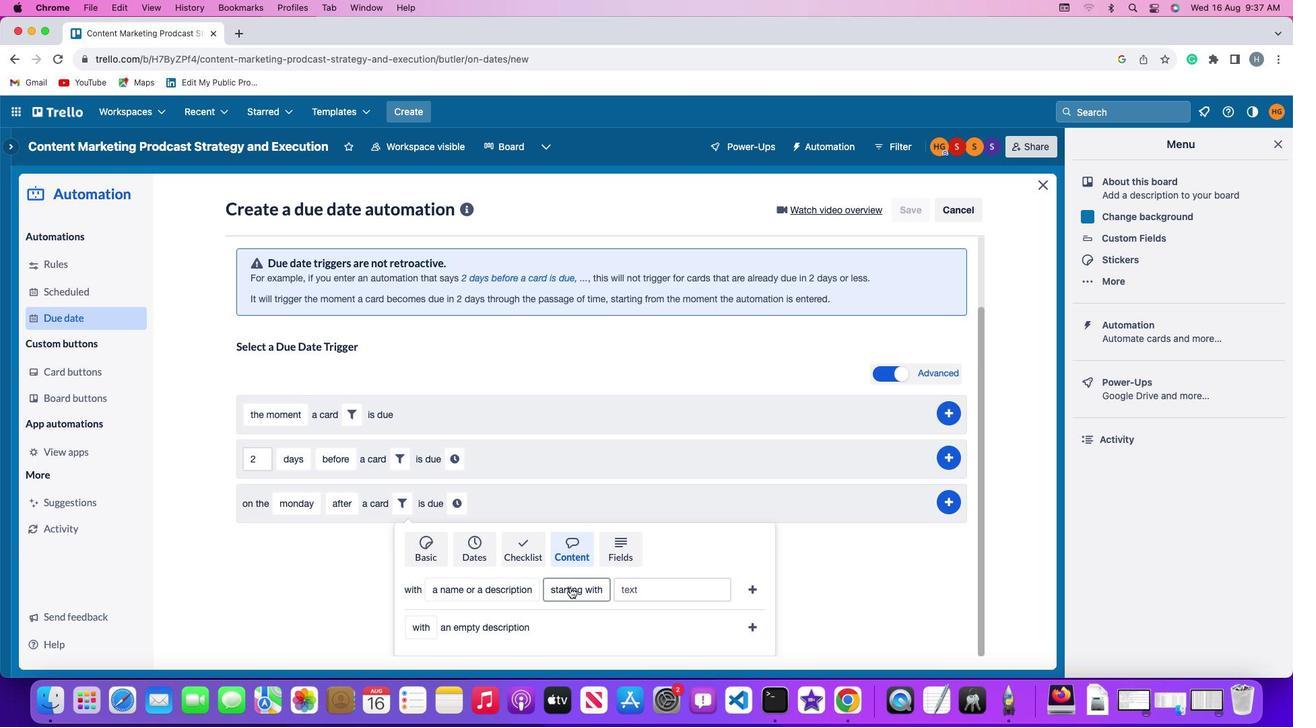 
Action: Mouse pressed left at (570, 588)
Screenshot: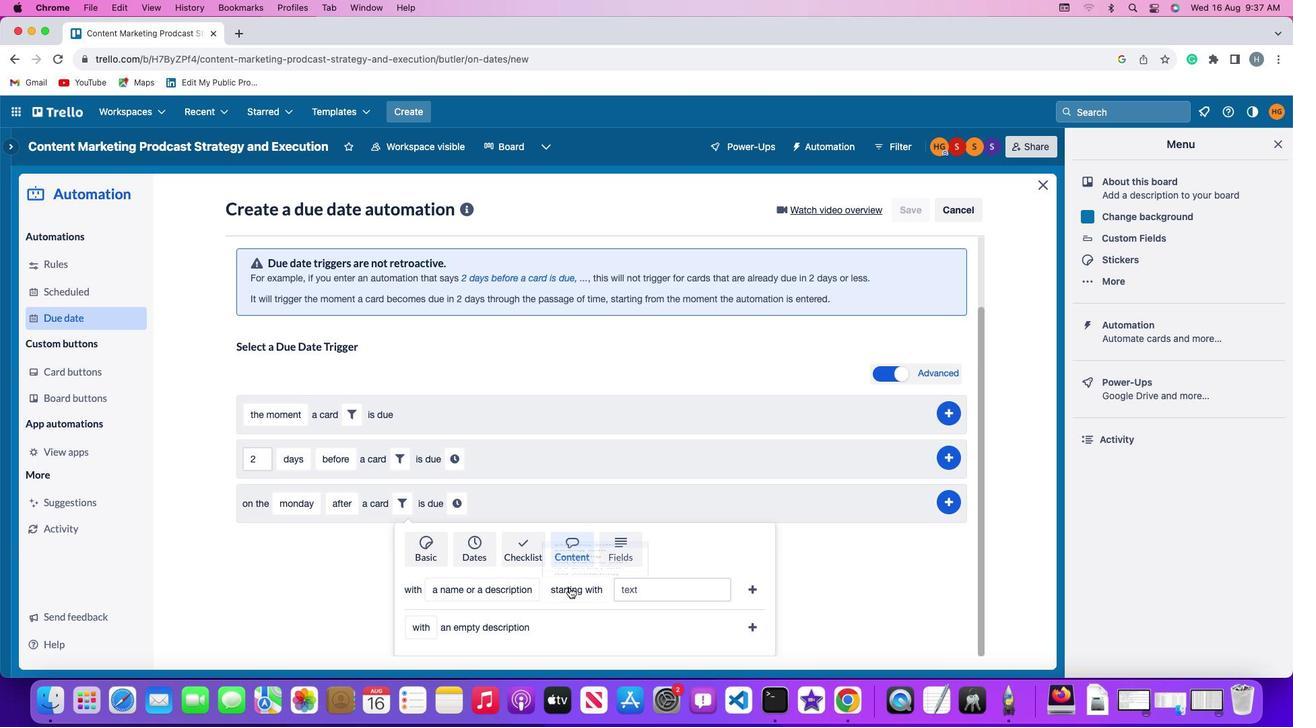 
Action: Mouse moved to (593, 510)
Screenshot: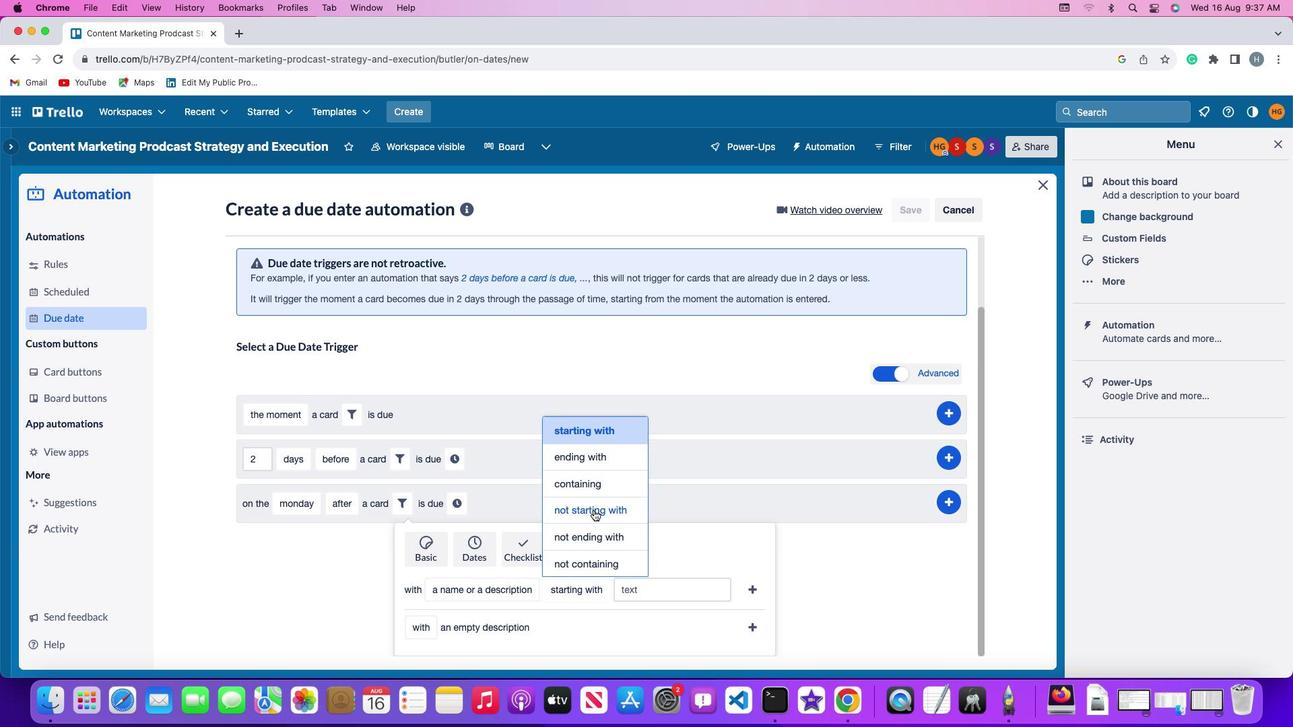 
Action: Mouse pressed left at (593, 510)
Screenshot: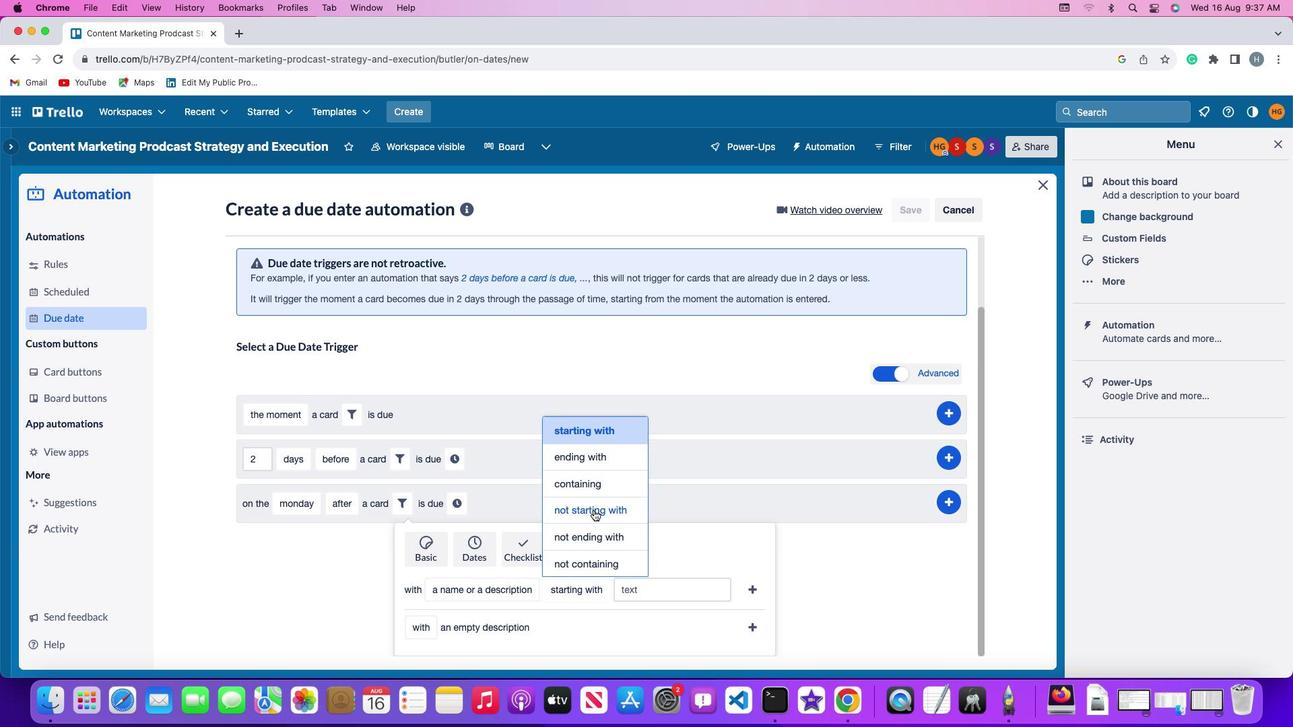 
Action: Mouse moved to (649, 589)
Screenshot: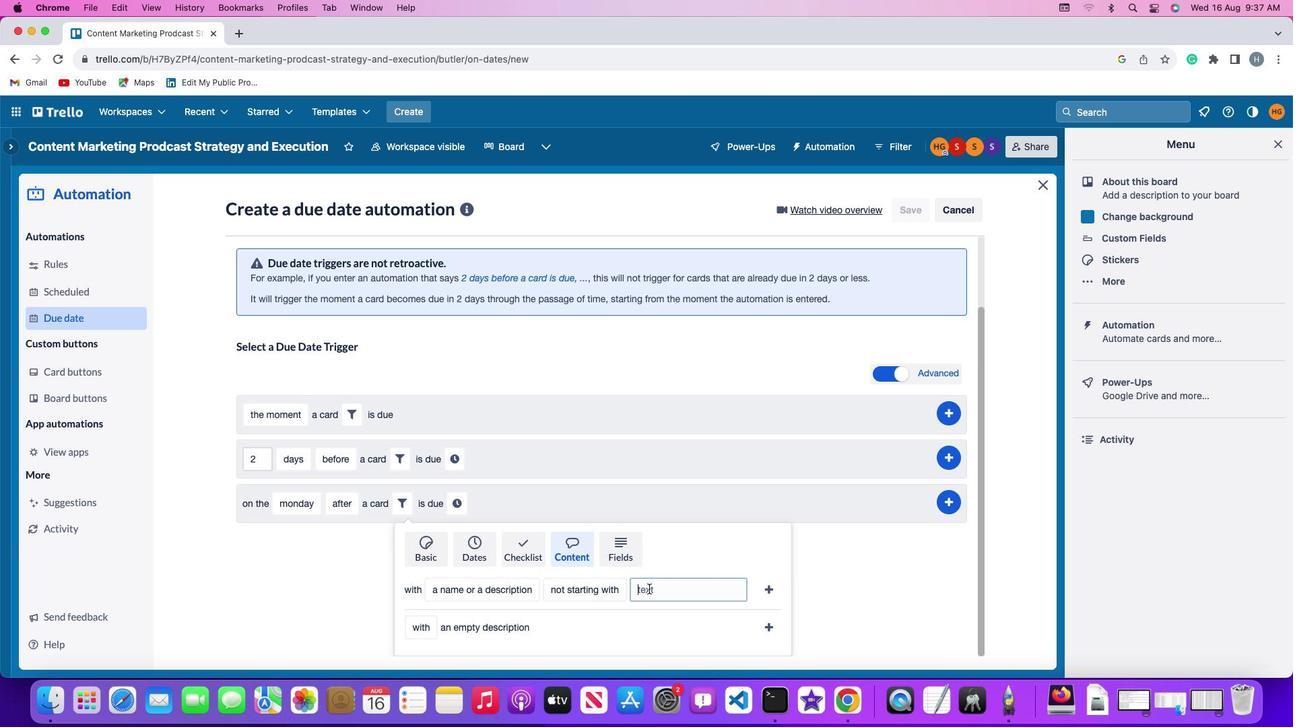 
Action: Mouse pressed left at (649, 589)
Screenshot: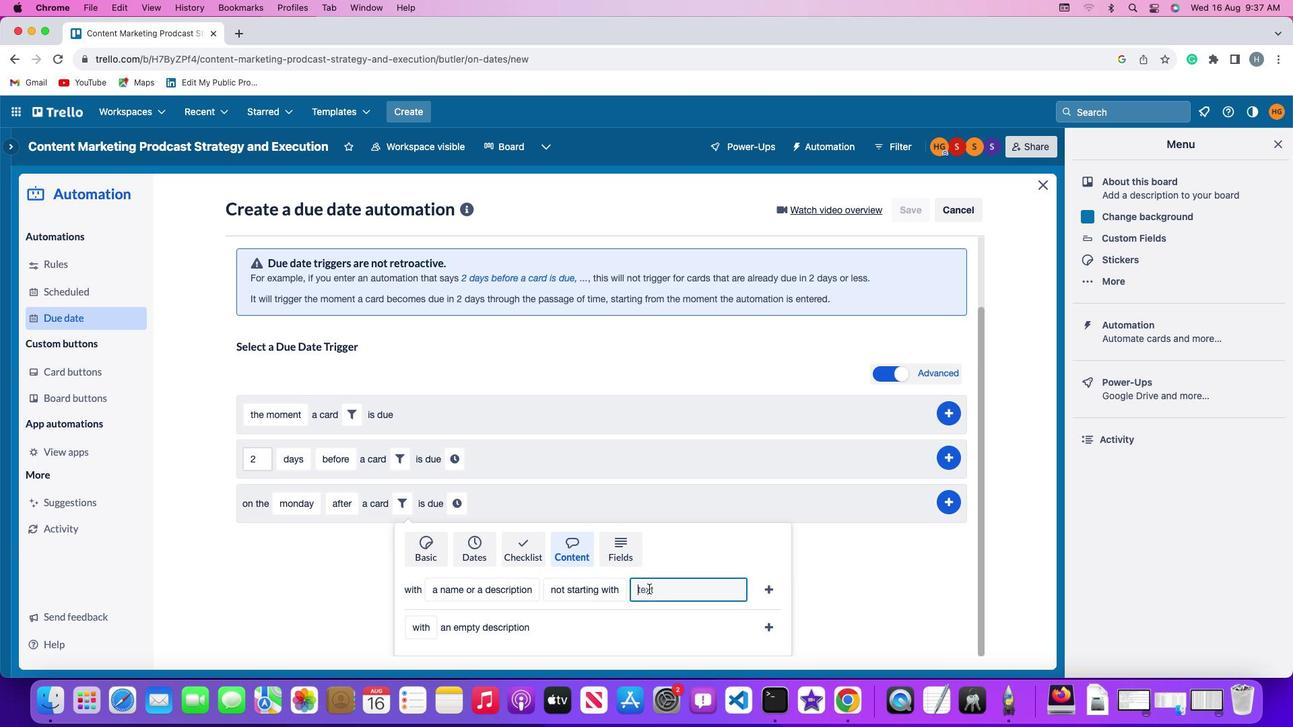 
Action: Mouse moved to (649, 589)
Screenshot: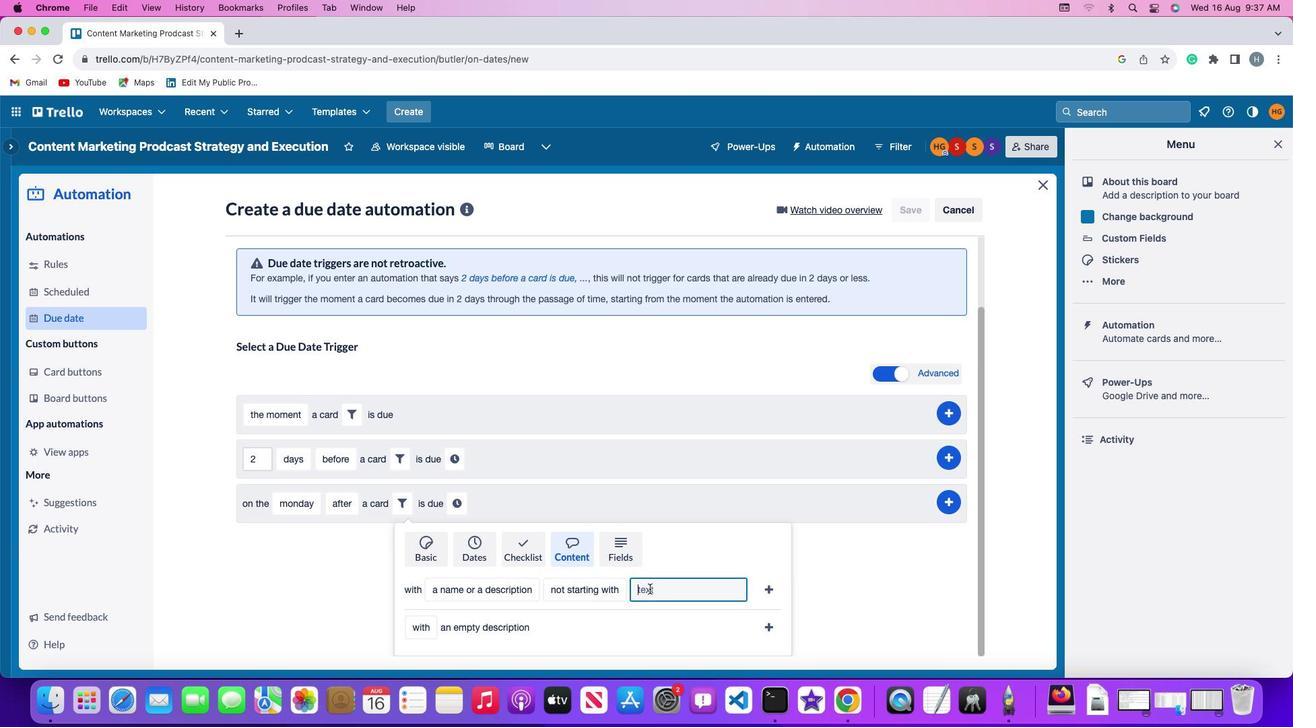 
Action: Key pressed 'r''e''s''u''m''e'
Screenshot: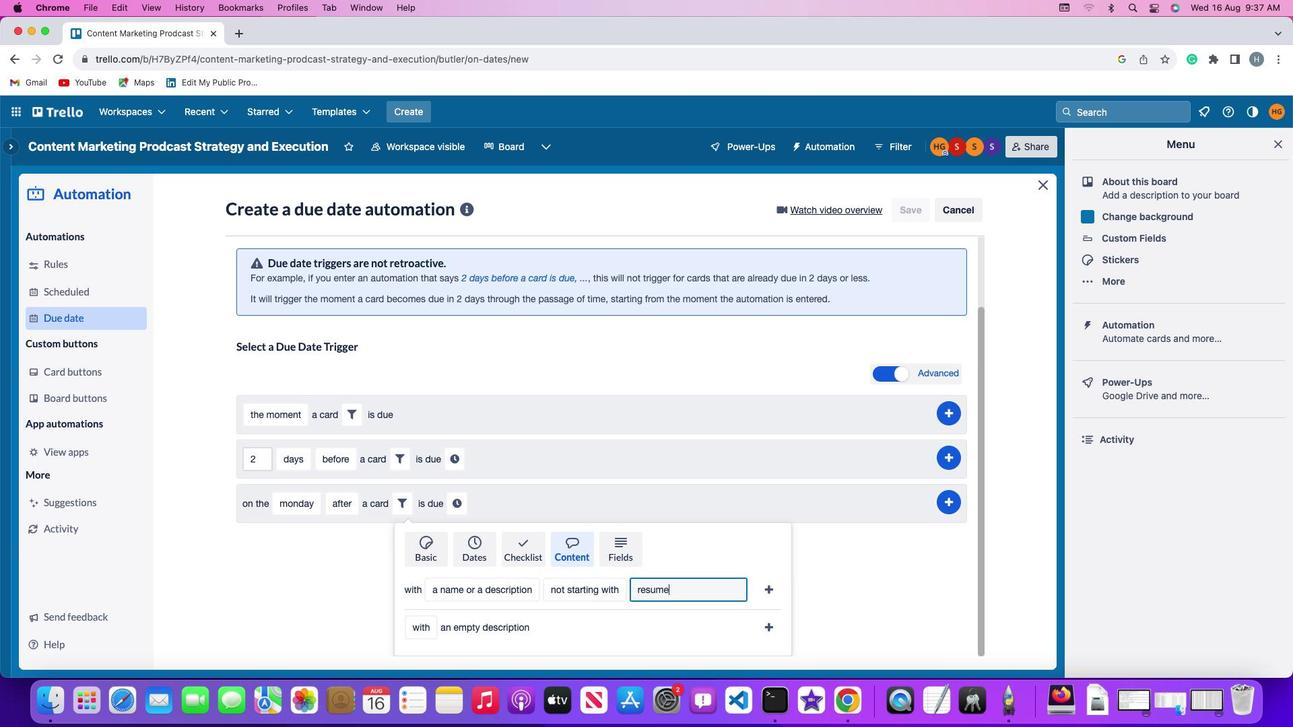 
Action: Mouse moved to (766, 588)
Screenshot: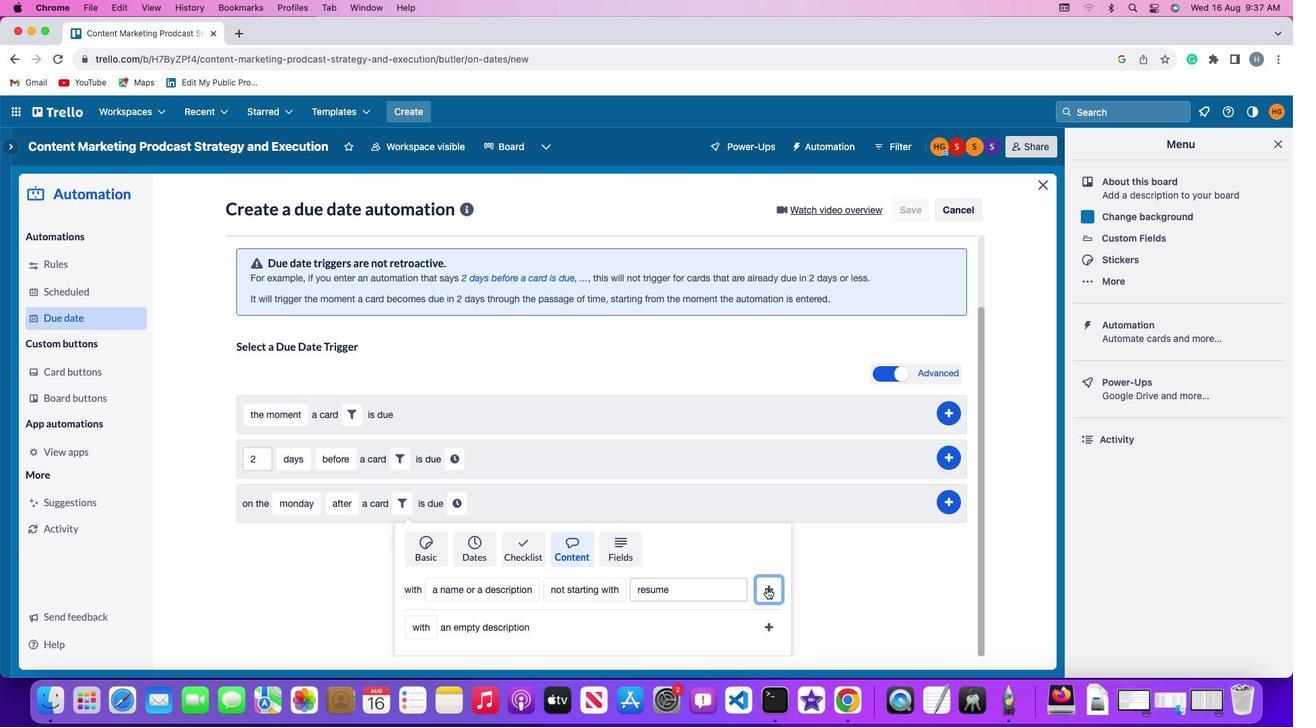 
Action: Mouse pressed left at (766, 588)
Screenshot: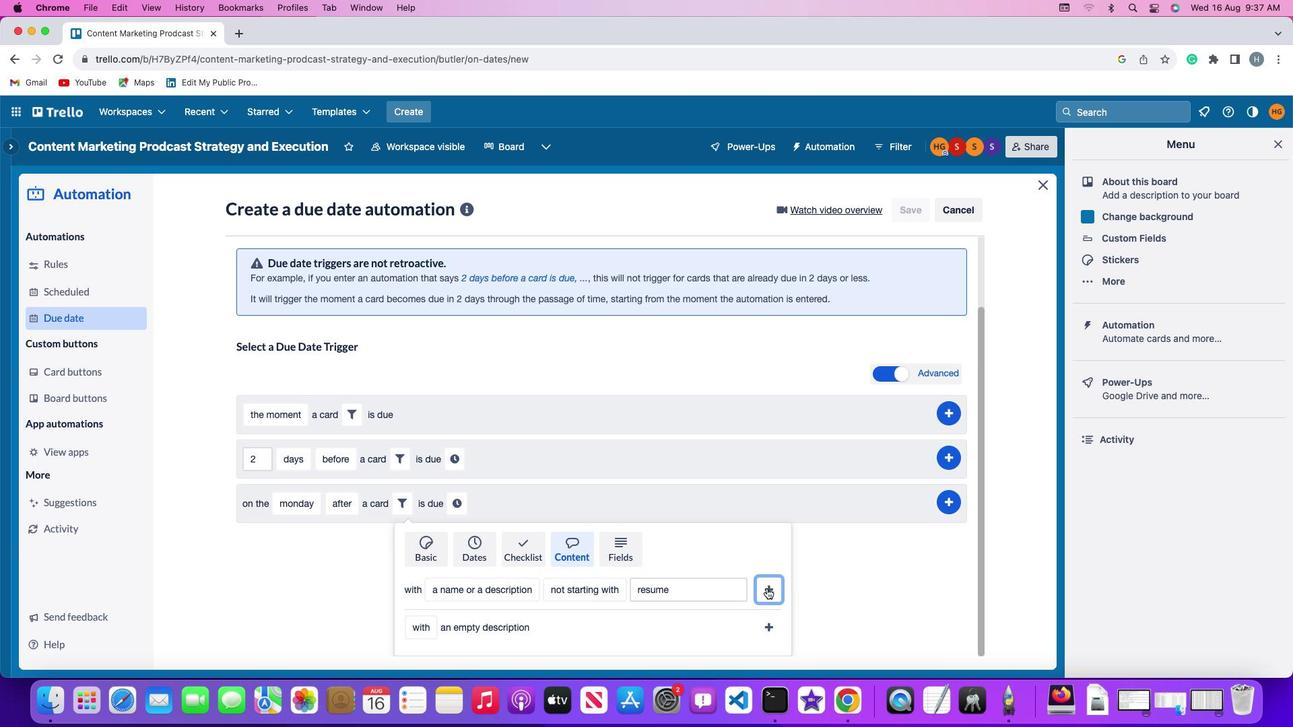 
Action: Mouse moved to (727, 586)
Screenshot: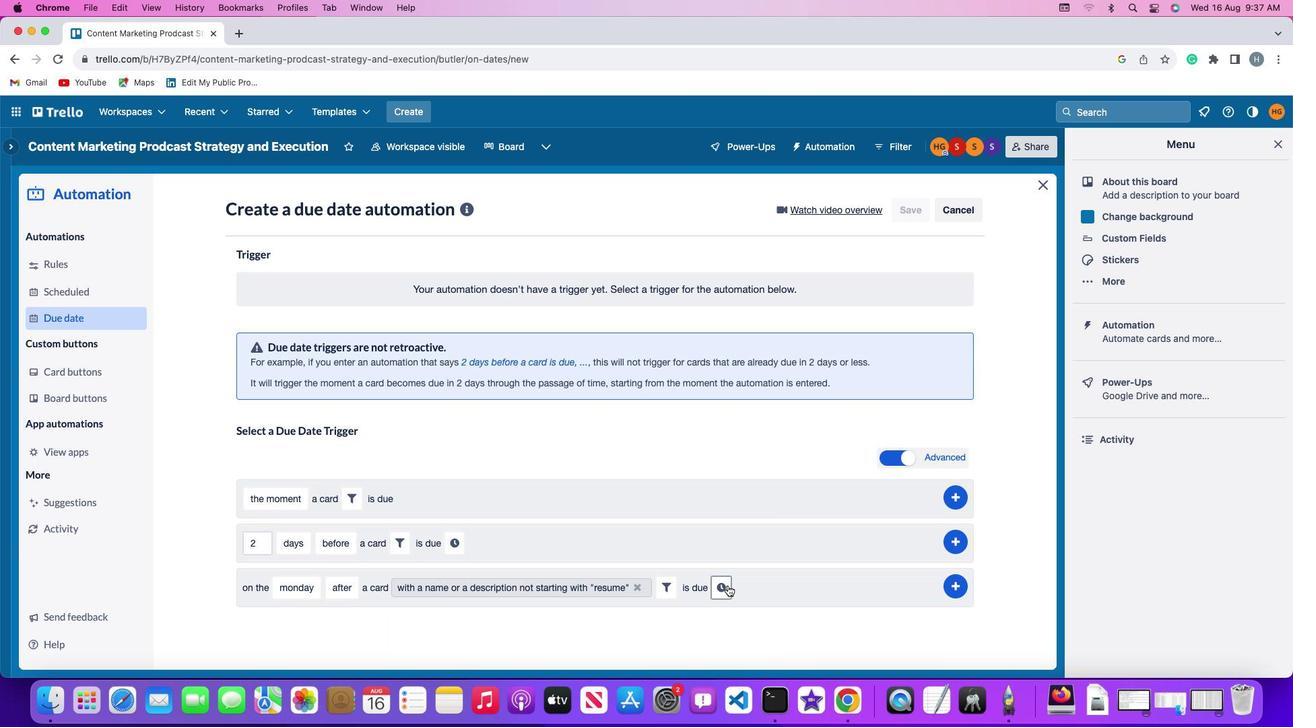 
Action: Mouse pressed left at (727, 586)
Screenshot: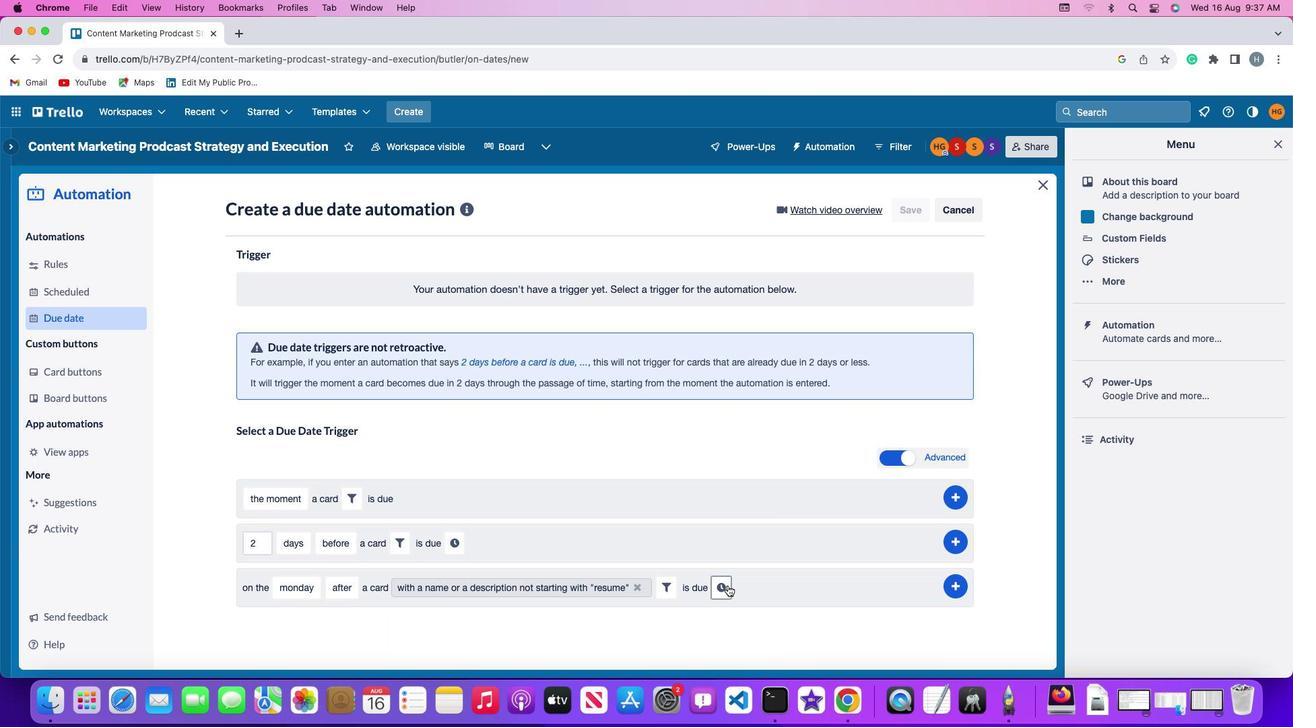 
Action: Mouse moved to (745, 589)
Screenshot: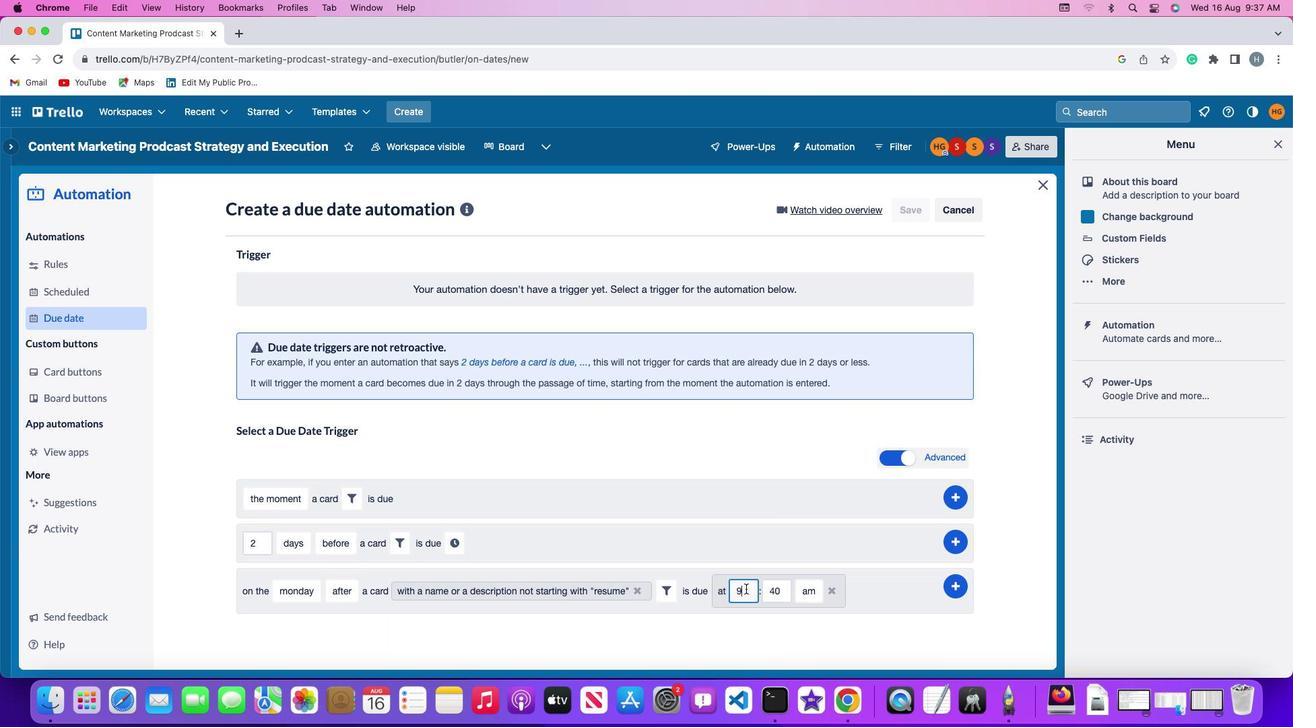 
Action: Mouse pressed left at (745, 589)
Screenshot: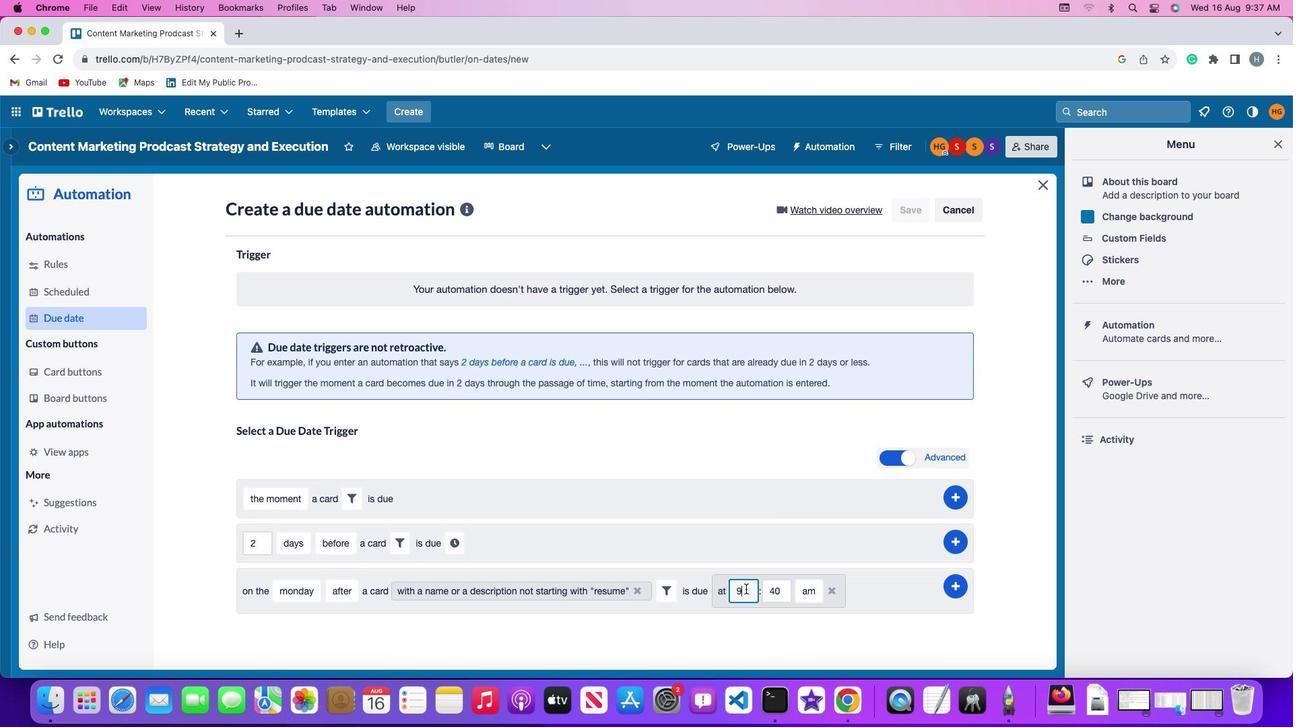 
Action: Mouse moved to (746, 589)
Screenshot: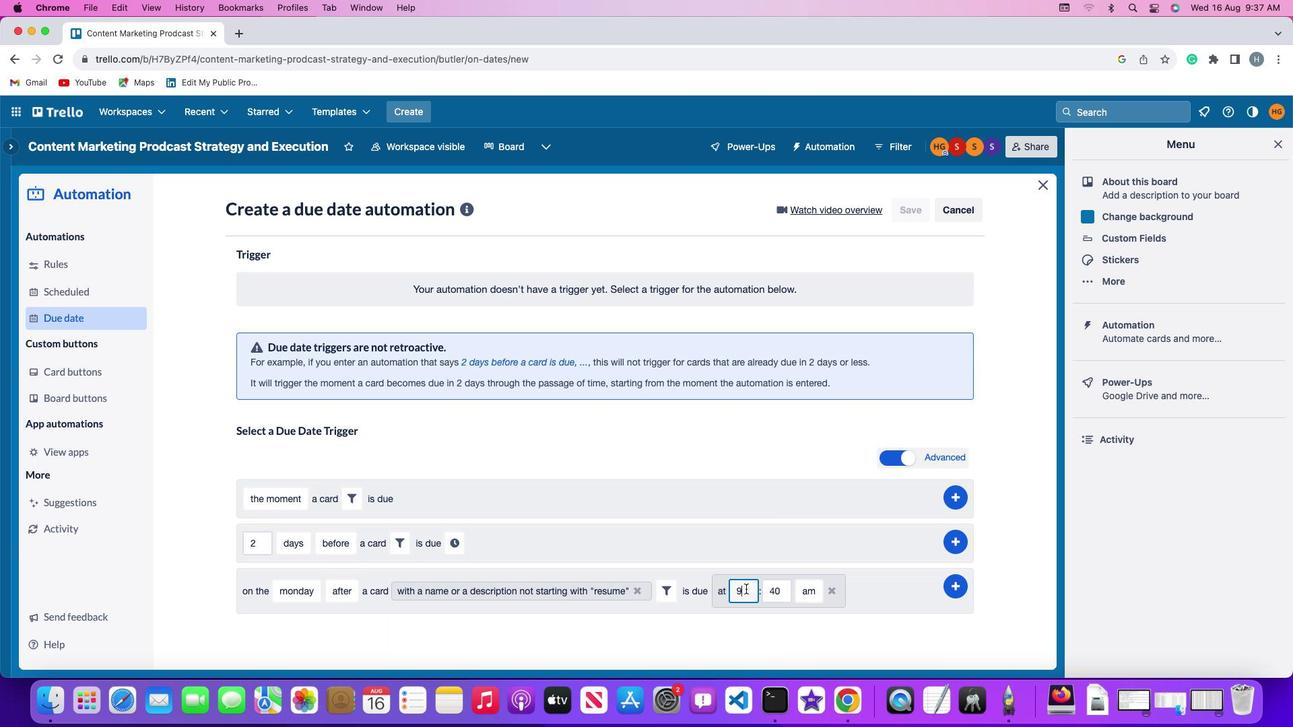 
Action: Key pressed Key.backspace'1''1'
Screenshot: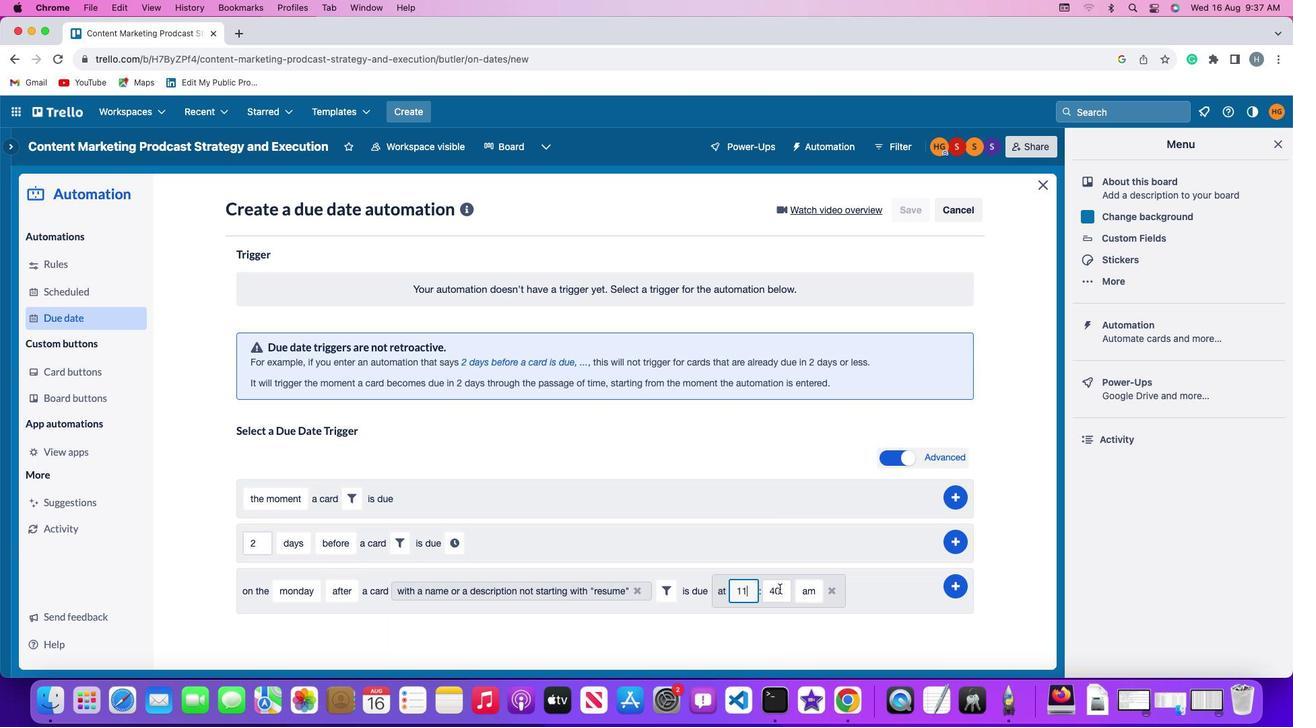
Action: Mouse moved to (784, 589)
Screenshot: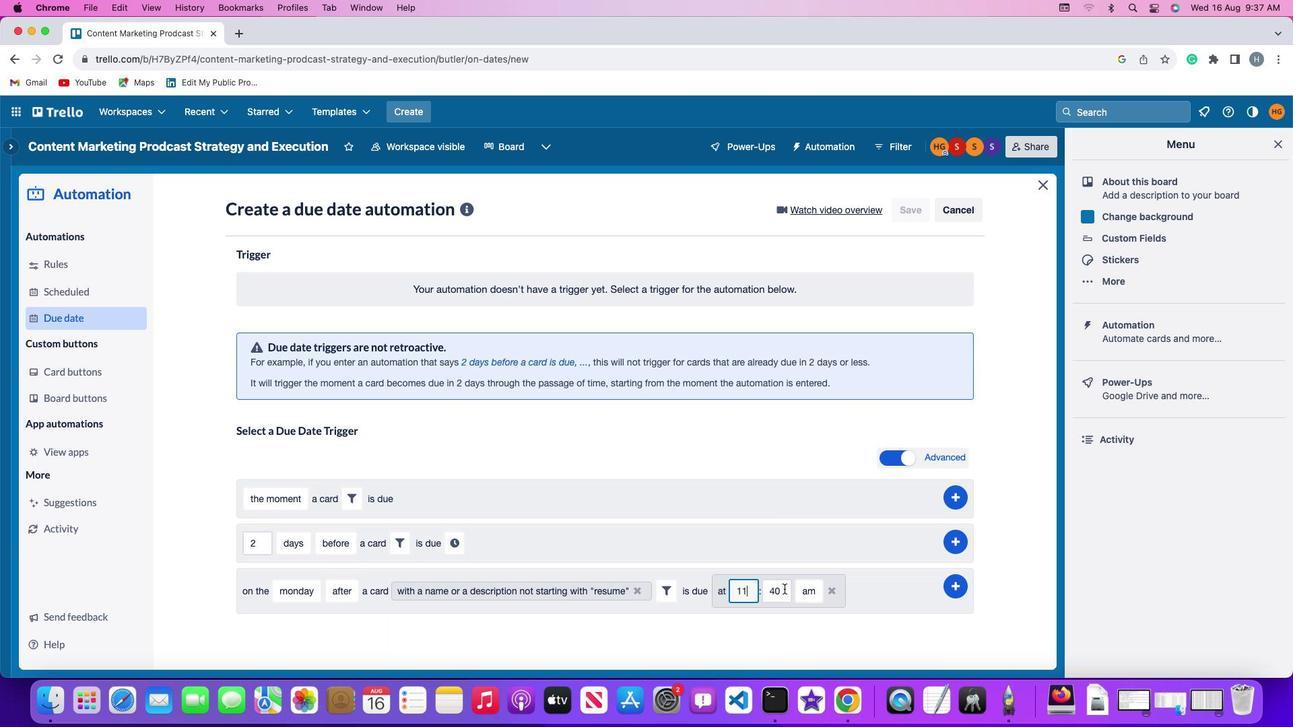 
Action: Mouse pressed left at (784, 589)
Screenshot: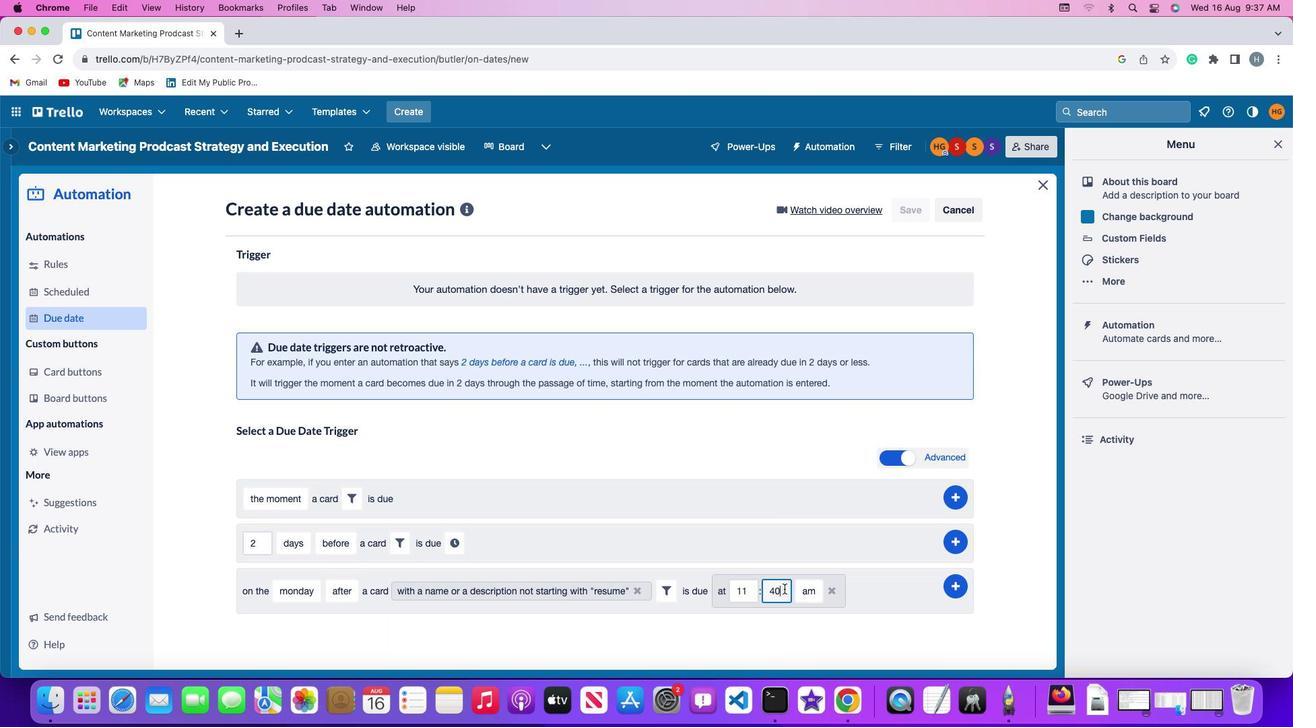 
Action: Key pressed Key.backspaceKey.backspace
Screenshot: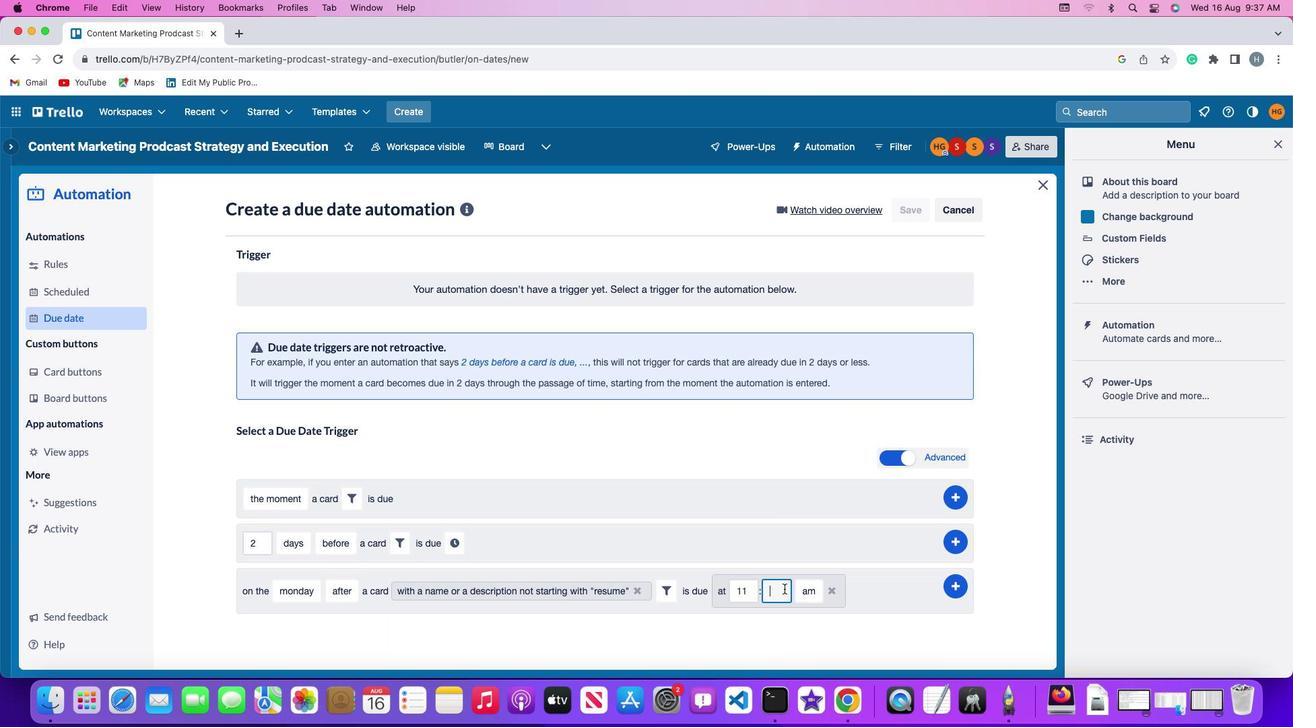 
Action: Mouse moved to (785, 589)
Screenshot: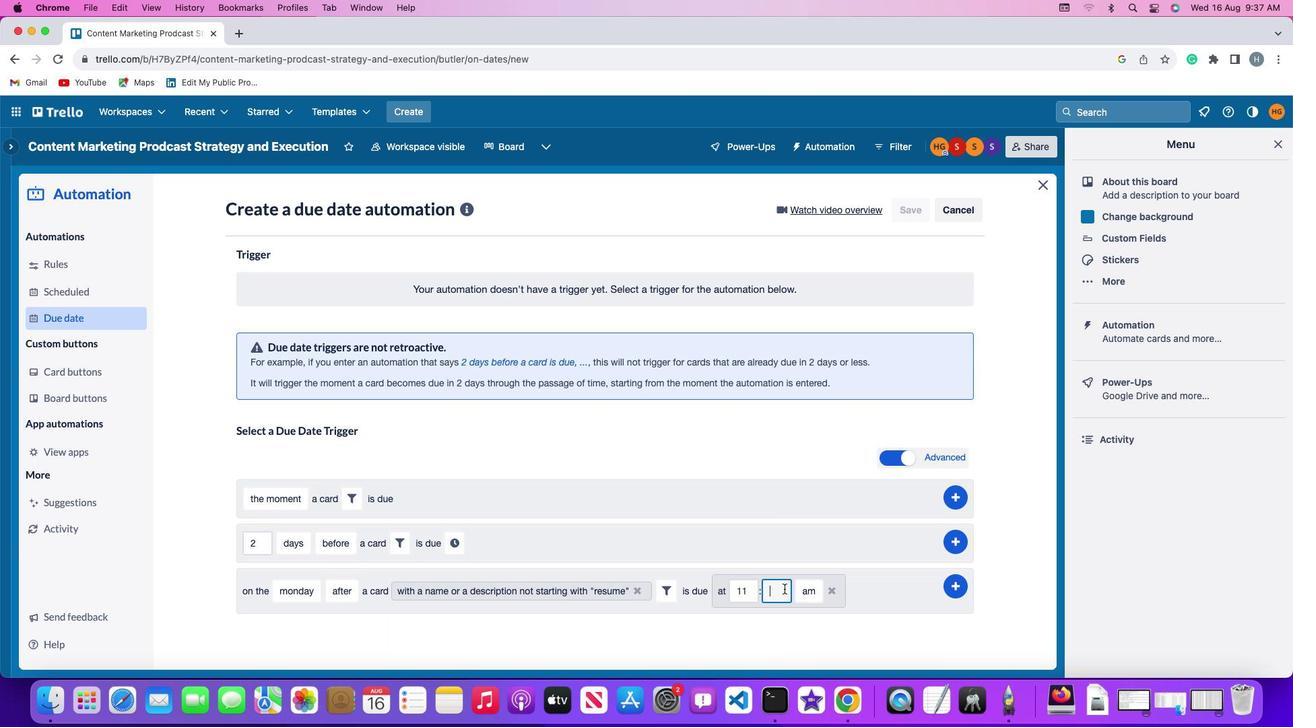 
Action: Key pressed '0''0'
Screenshot: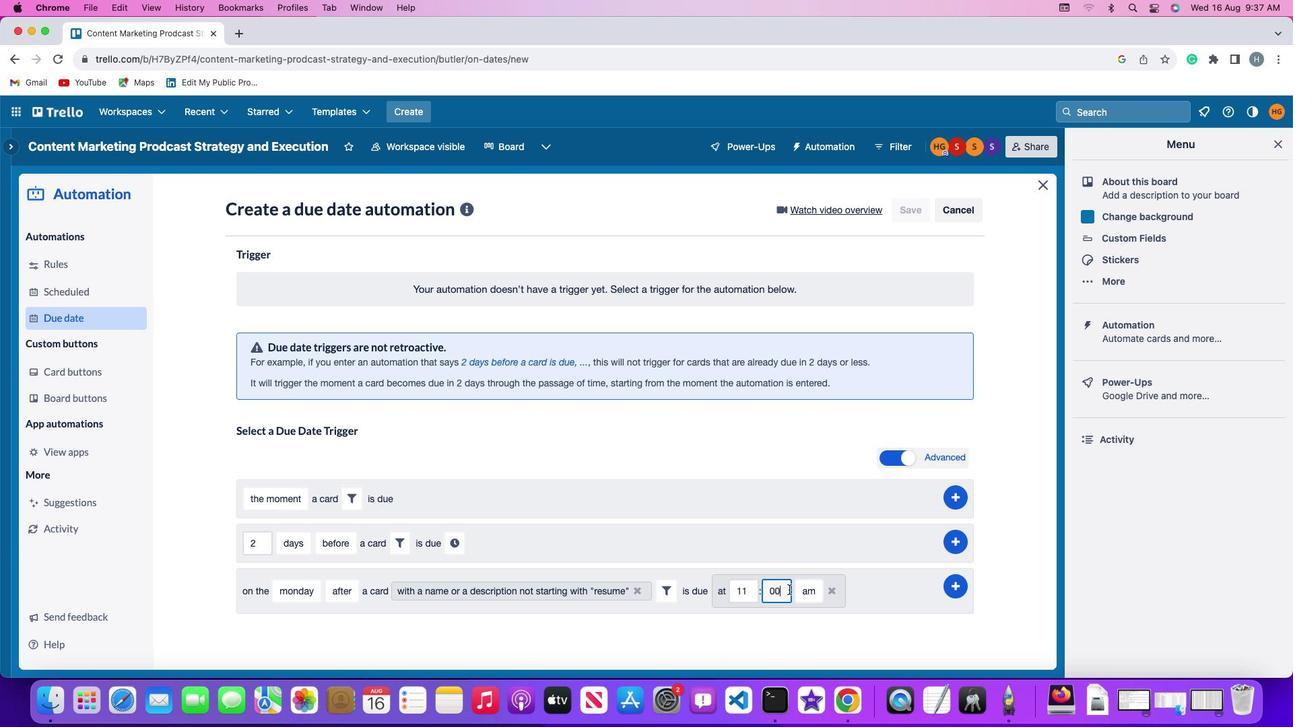 
Action: Mouse moved to (806, 590)
Screenshot: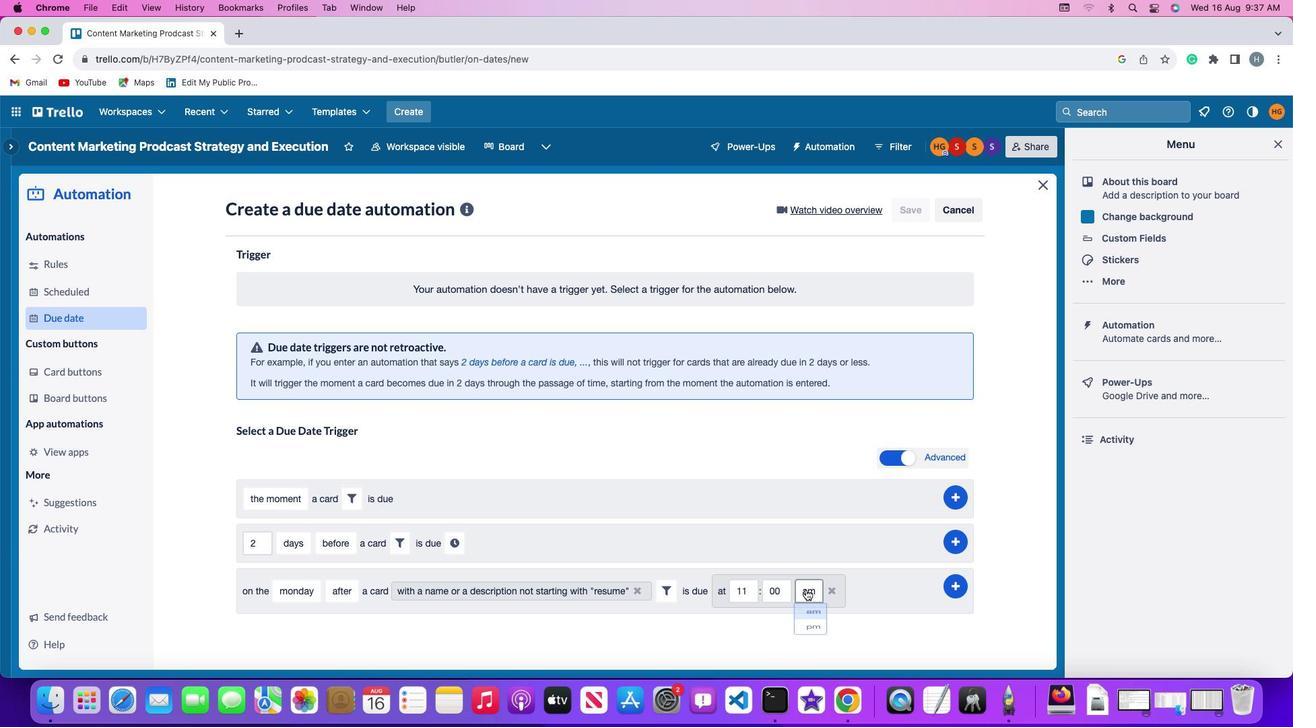 
Action: Mouse pressed left at (806, 590)
Screenshot: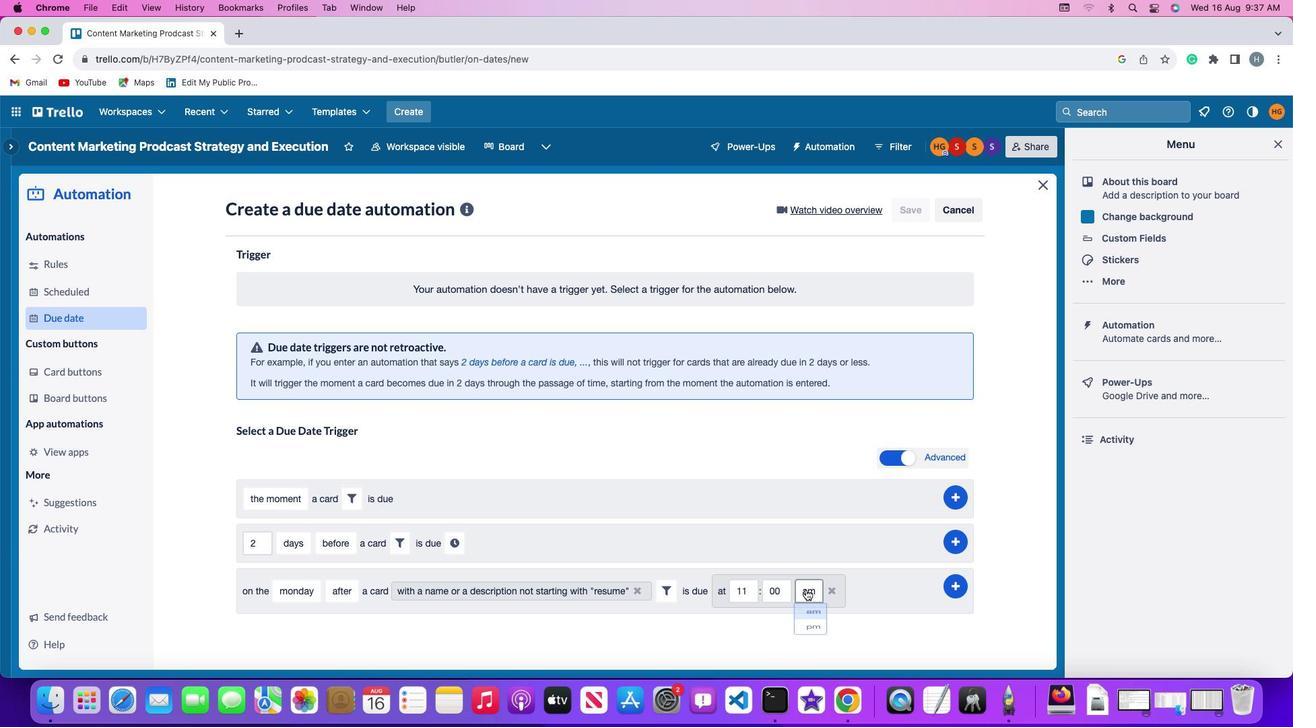 
Action: Mouse moved to (808, 615)
Screenshot: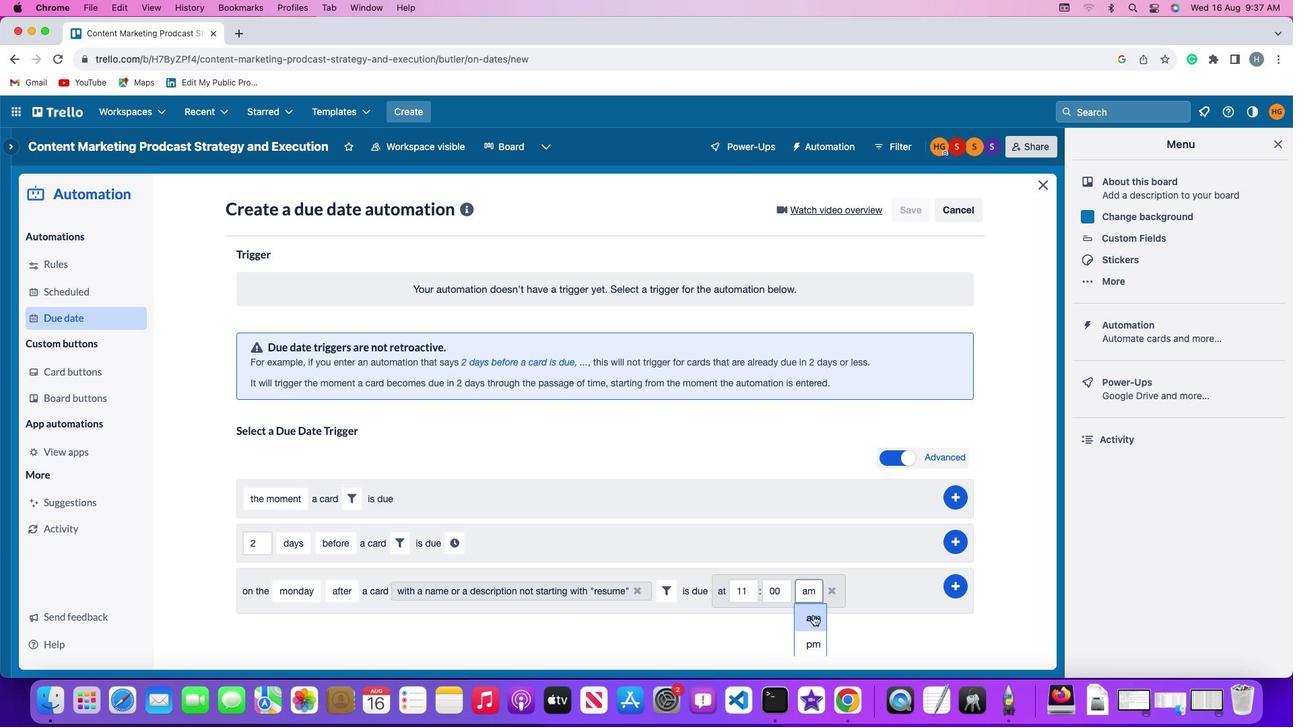 
Action: Mouse pressed left at (808, 615)
Screenshot: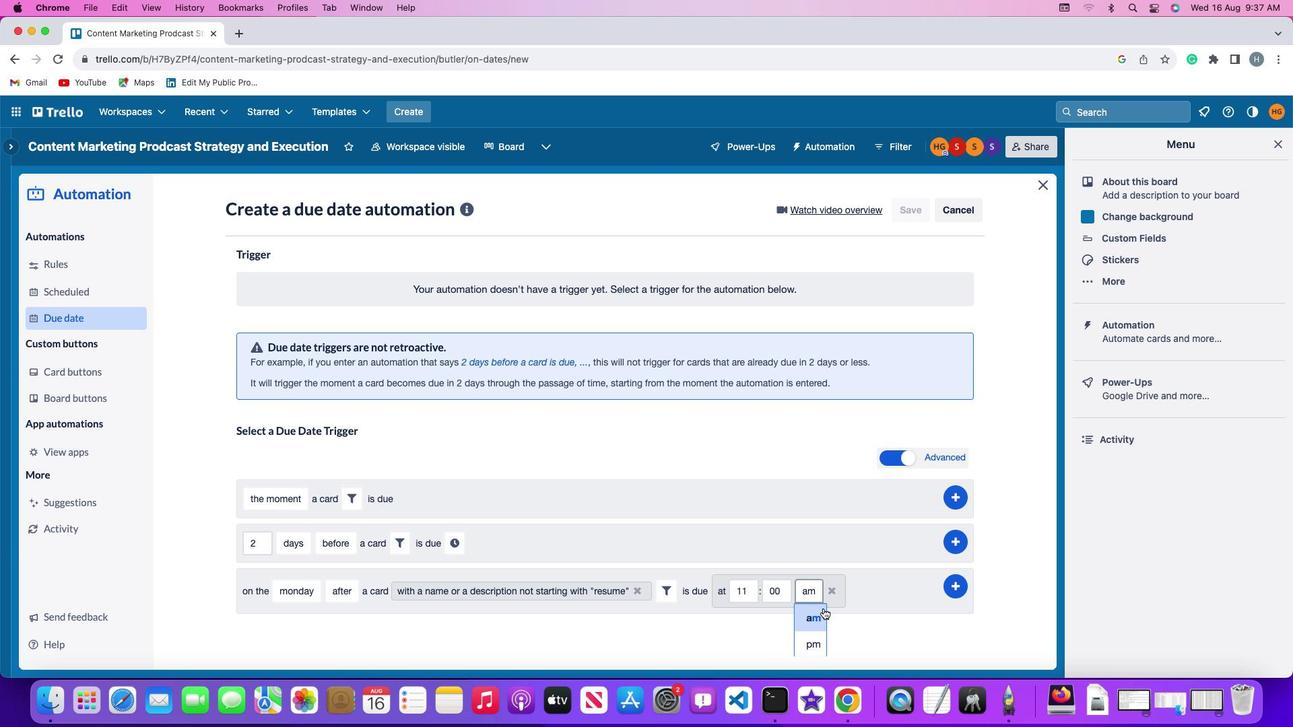 
Action: Mouse moved to (958, 582)
Screenshot: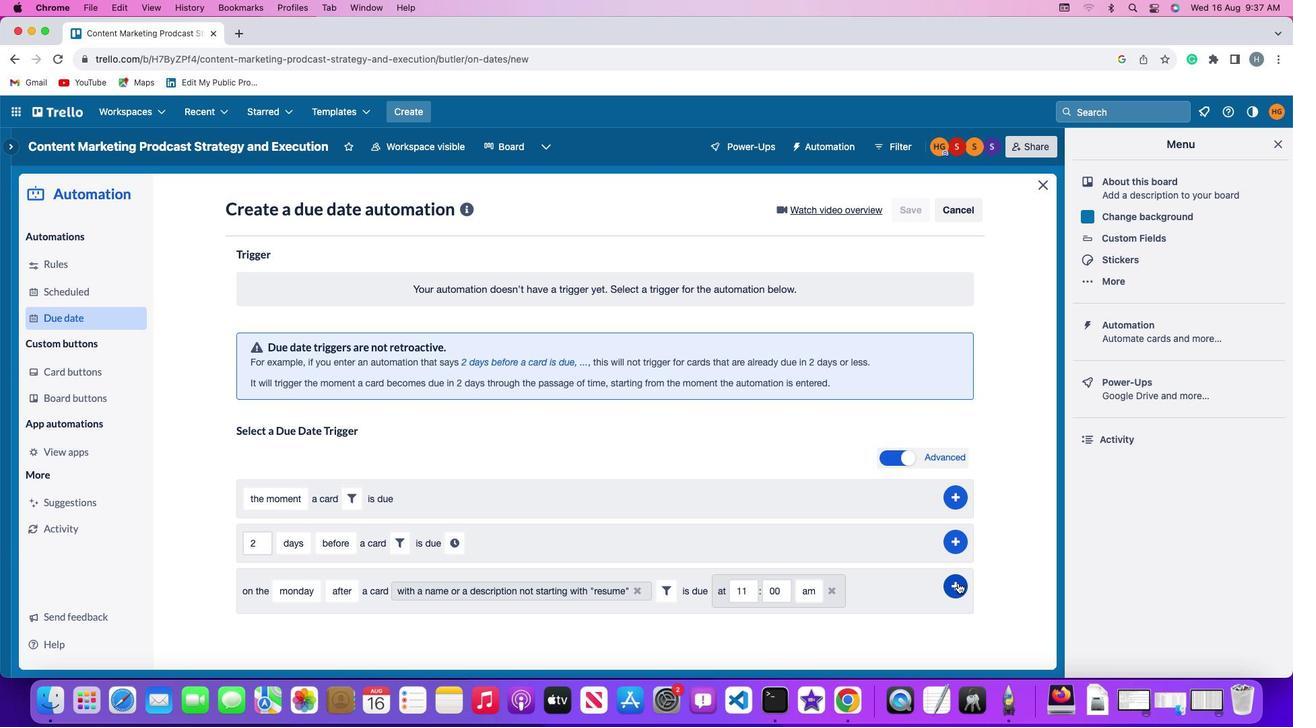 
Action: Mouse pressed left at (958, 582)
Screenshot: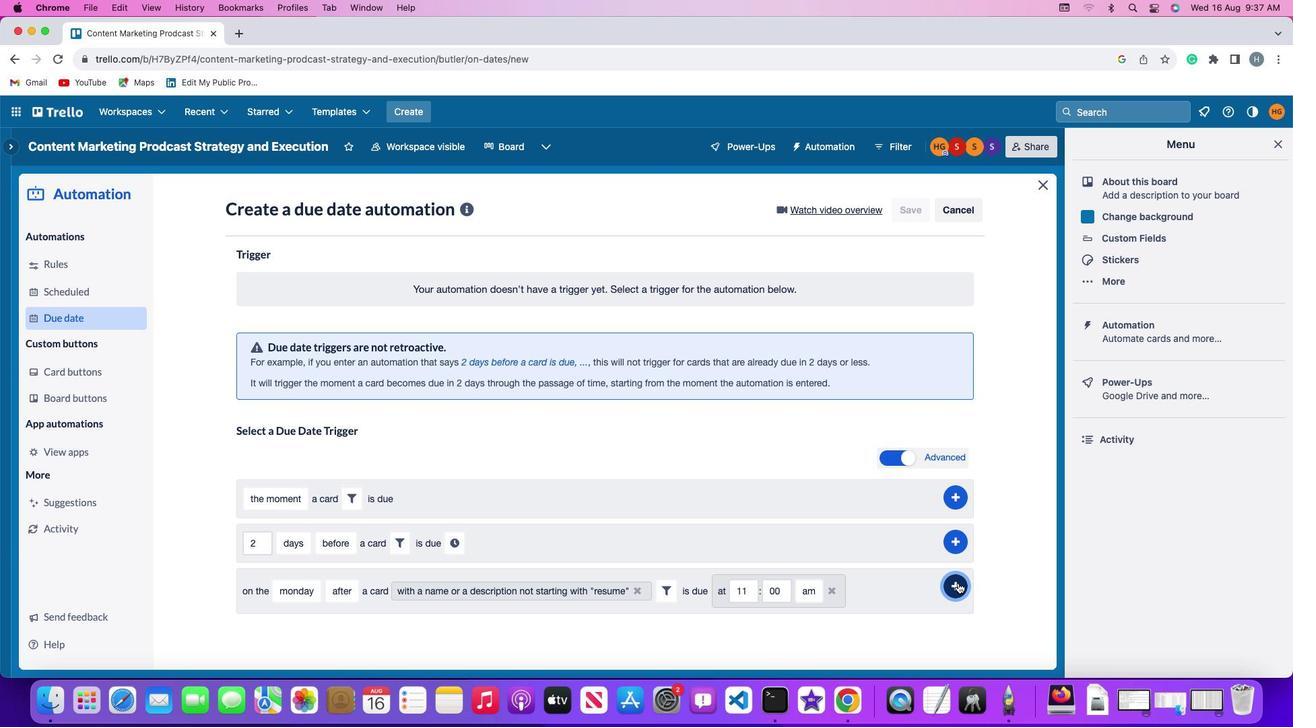 
Action: Mouse moved to (996, 449)
Screenshot: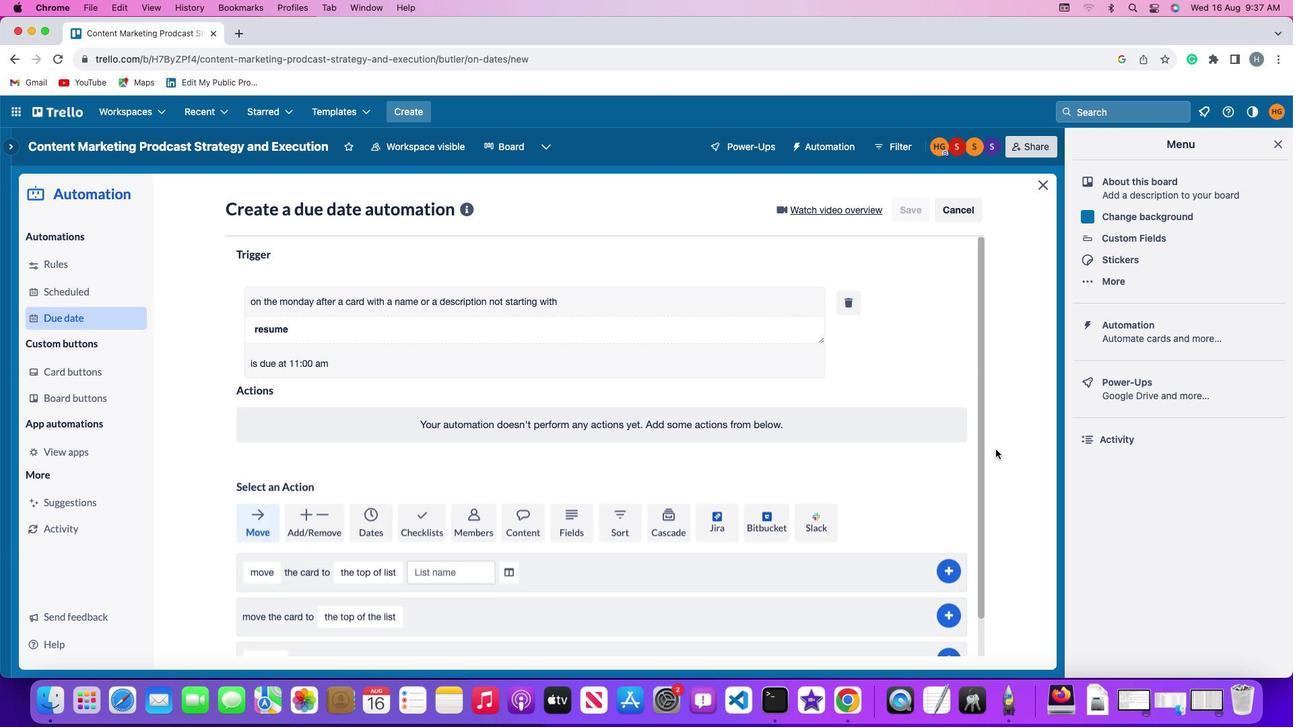 
